 Task: Search one way flight ticket for 1 adult, 6 children, 1 infant in seat and 1 infant on lap in business from Brainerd: Brainerd Lakes Regional Airport to Jackson: Jackson Hole Airport on 5-2-2023. Choice of flights is Singapure airlines. Number of bags: 2 checked bags. Price is upto 85000. Outbound departure time preference is 22:15.
Action: Mouse moved to (347, 137)
Screenshot: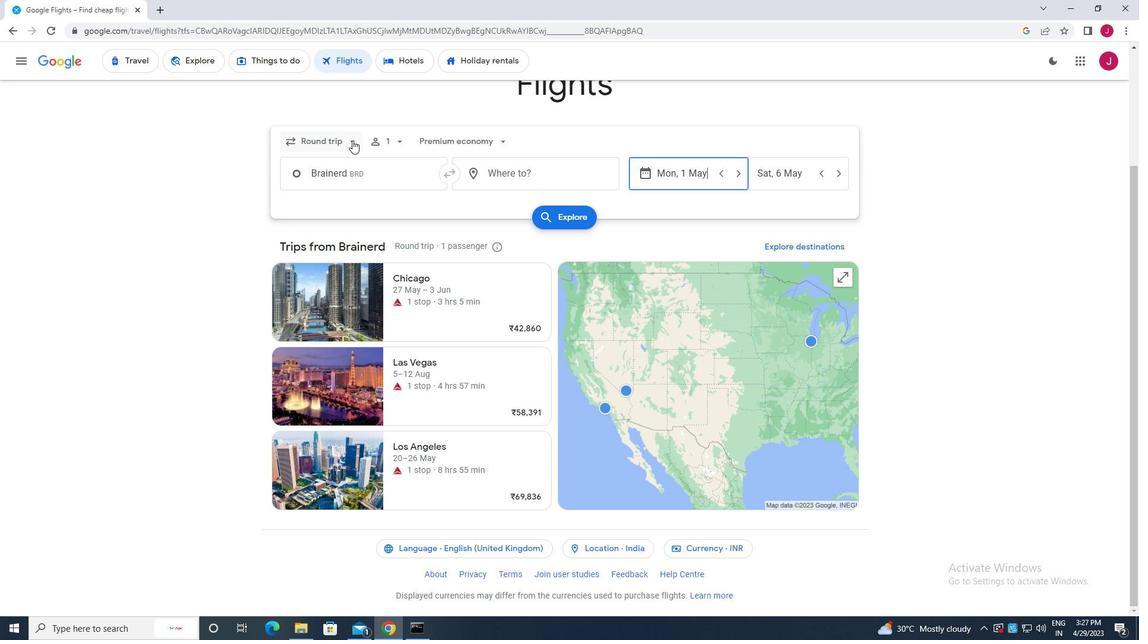 
Action: Mouse pressed left at (347, 137)
Screenshot: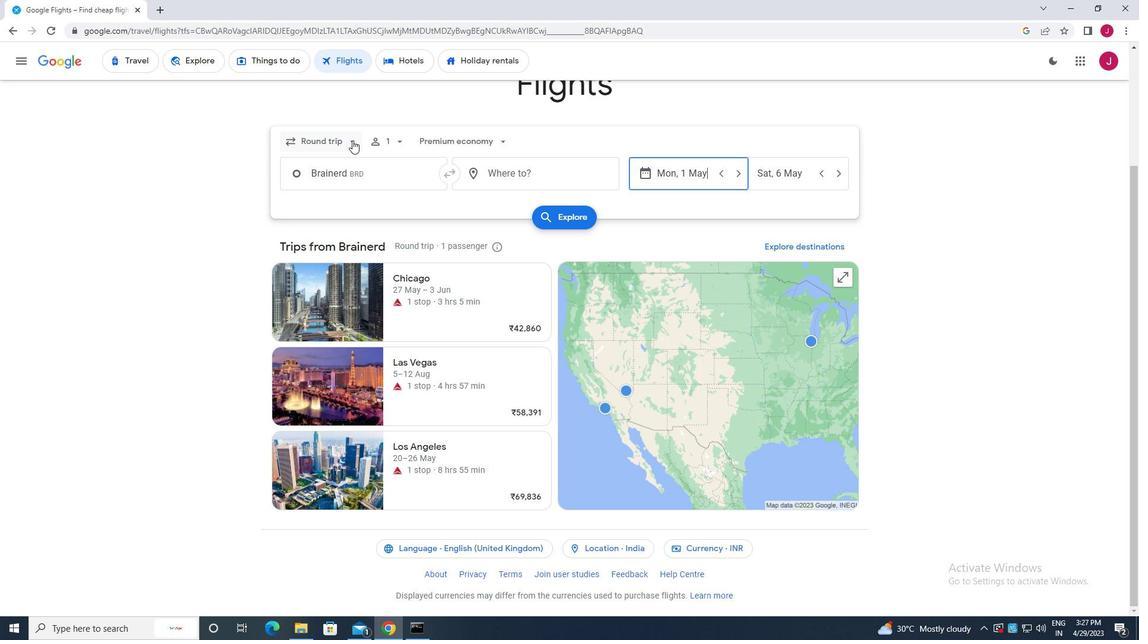 
Action: Mouse moved to (335, 199)
Screenshot: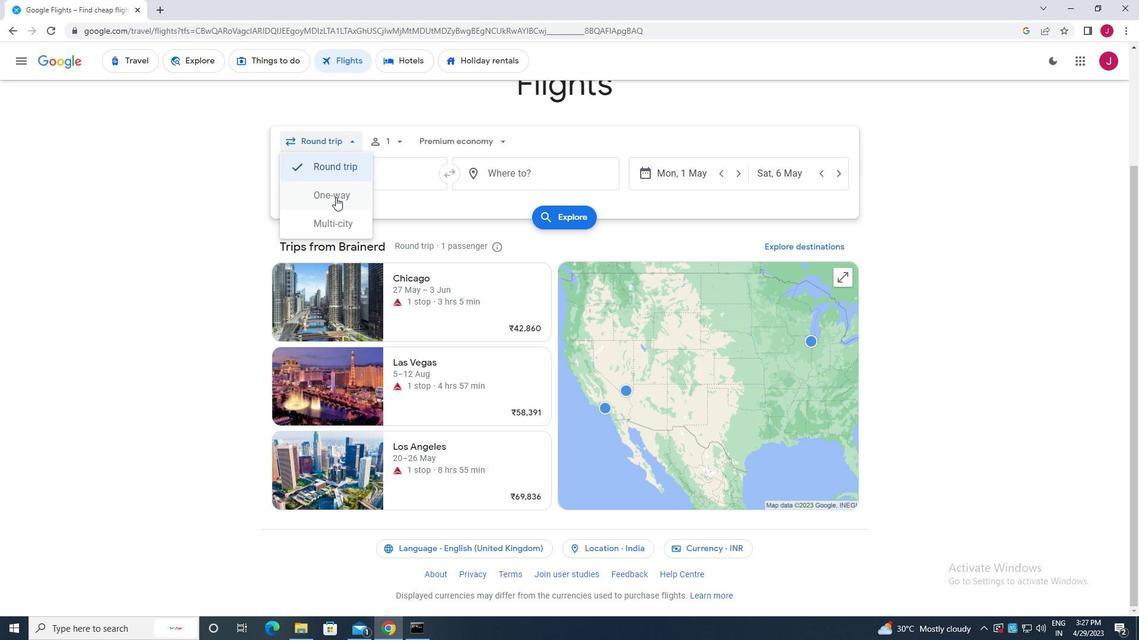 
Action: Mouse pressed left at (335, 199)
Screenshot: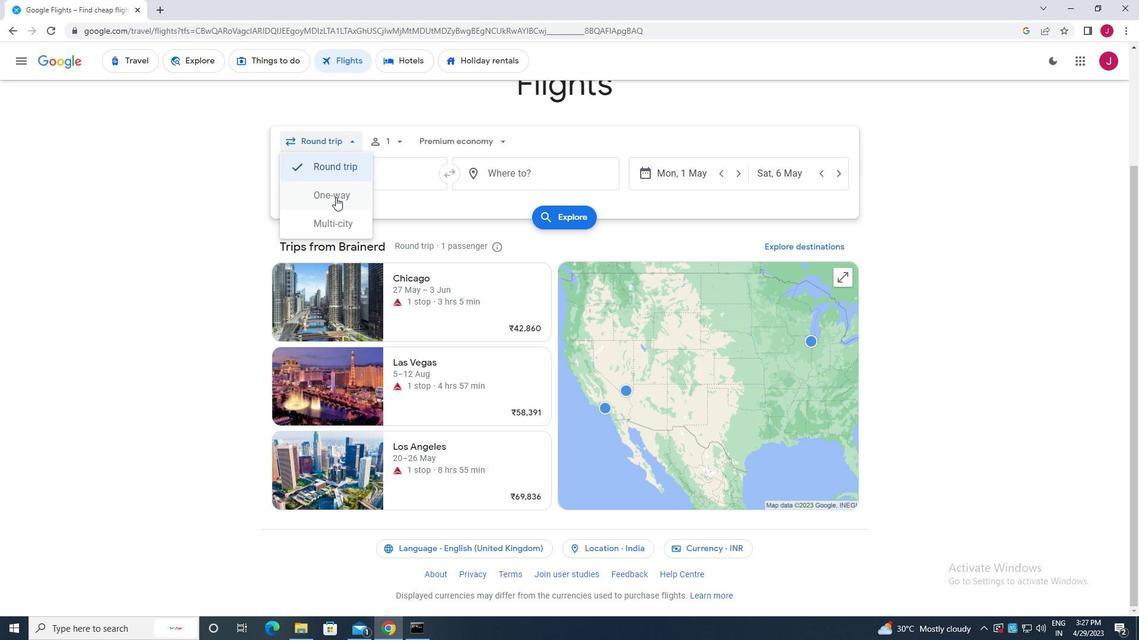 
Action: Mouse moved to (390, 138)
Screenshot: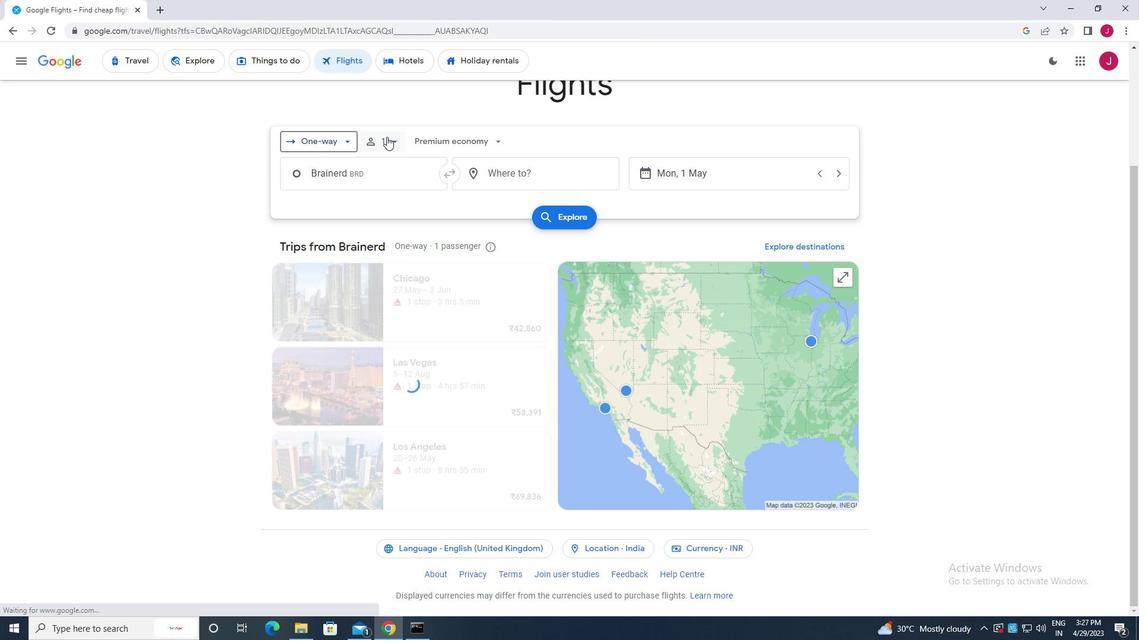 
Action: Mouse pressed left at (390, 138)
Screenshot: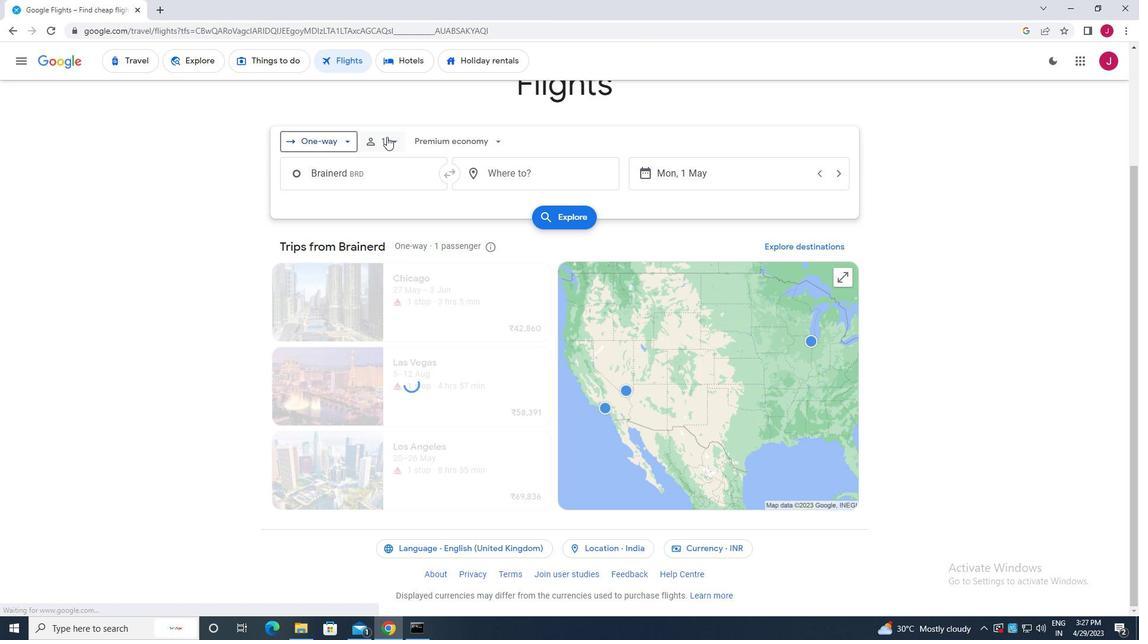 
Action: Mouse moved to (488, 206)
Screenshot: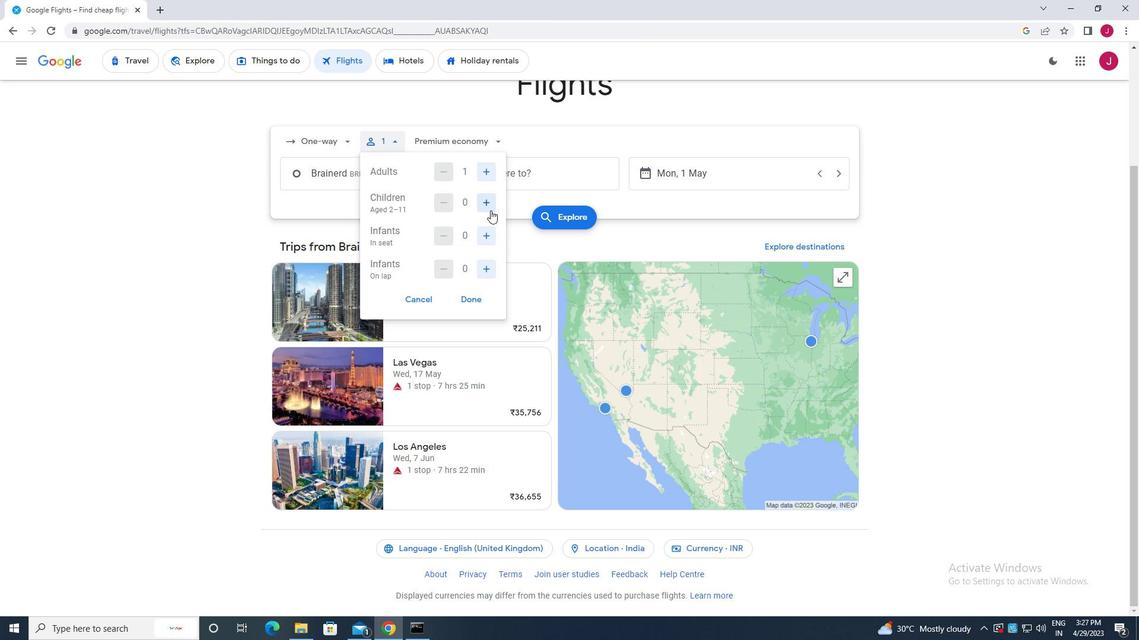 
Action: Mouse pressed left at (488, 206)
Screenshot: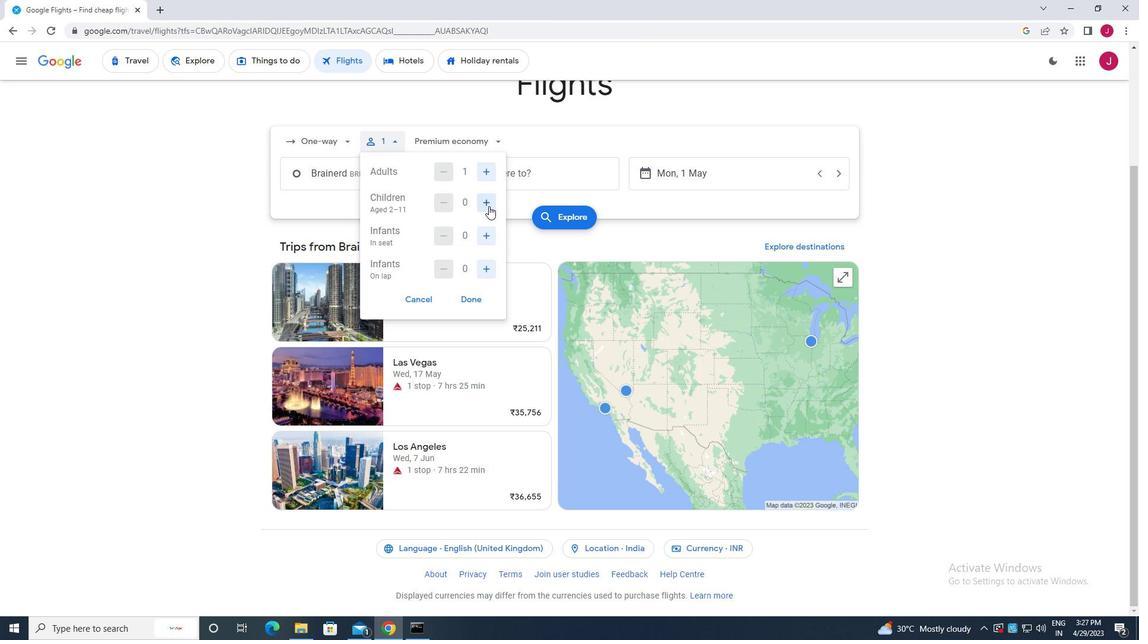 
Action: Mouse pressed left at (488, 206)
Screenshot: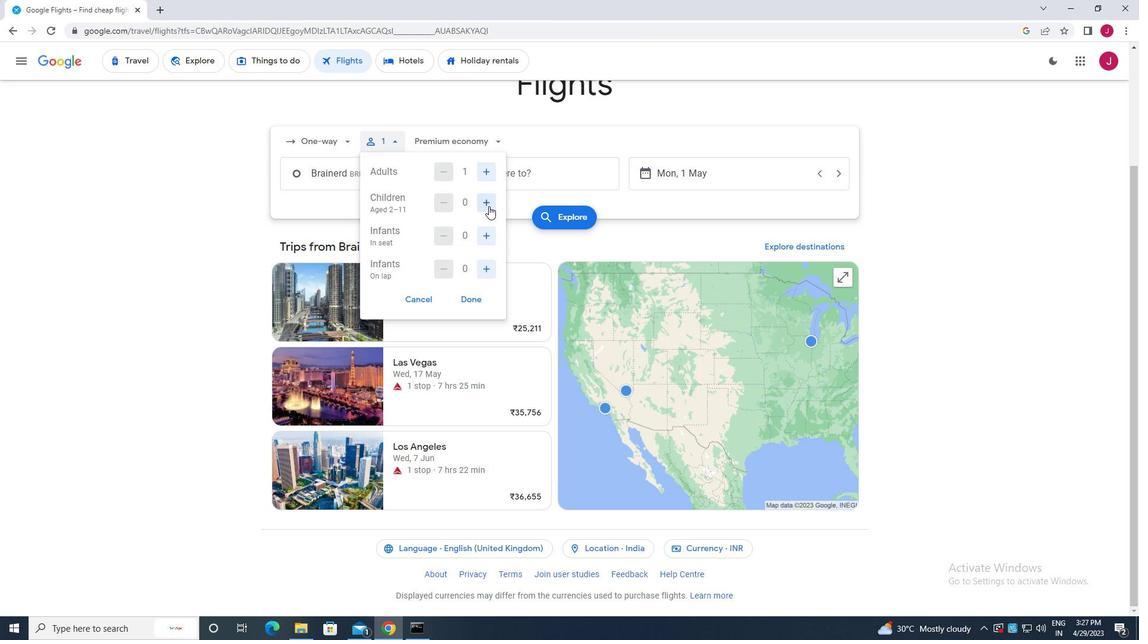 
Action: Mouse pressed left at (488, 206)
Screenshot: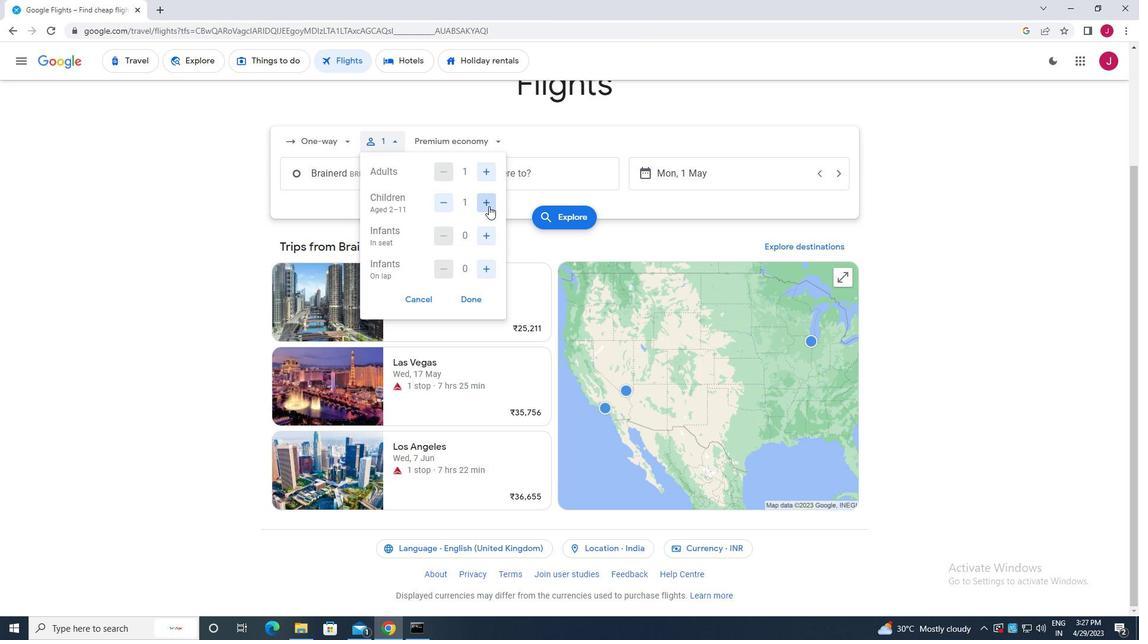 
Action: Mouse pressed left at (488, 206)
Screenshot: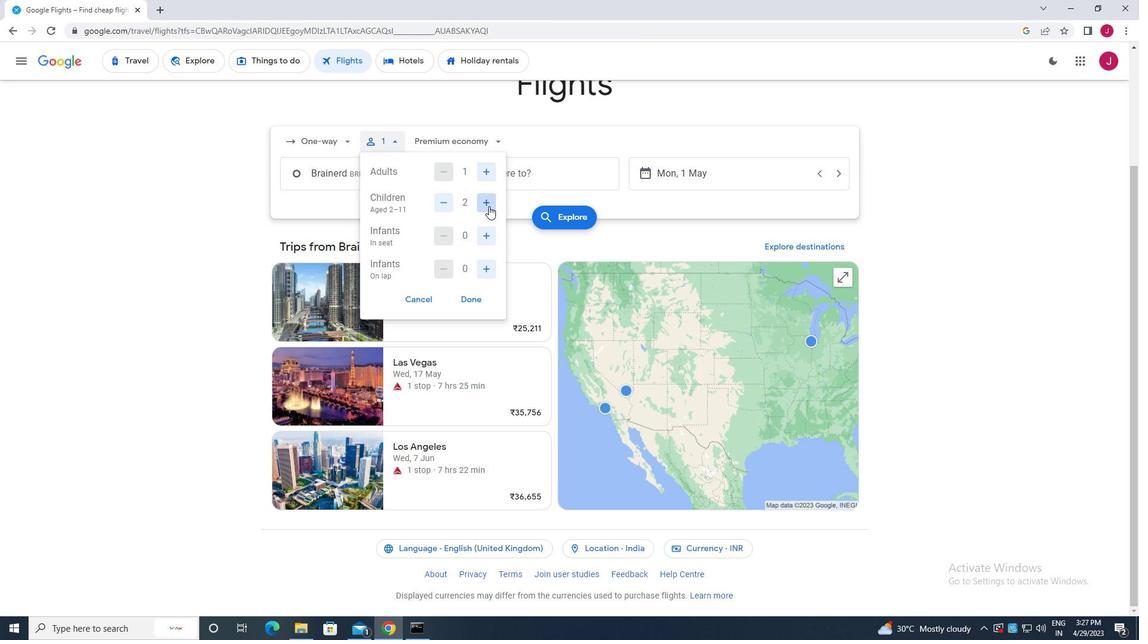 
Action: Mouse moved to (488, 206)
Screenshot: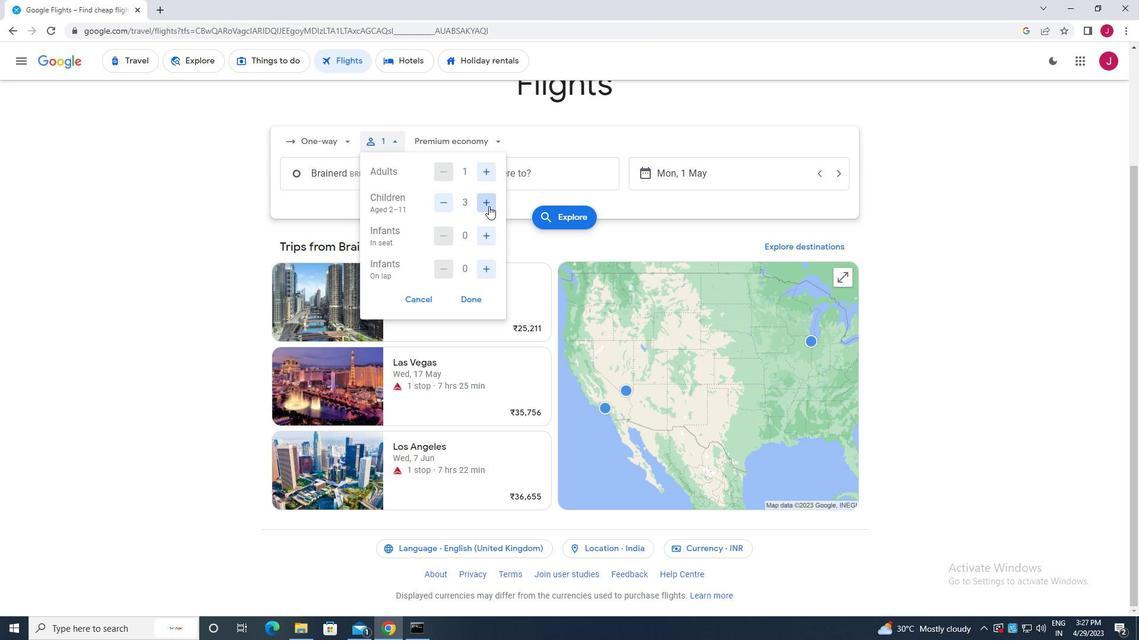 
Action: Mouse pressed left at (488, 206)
Screenshot: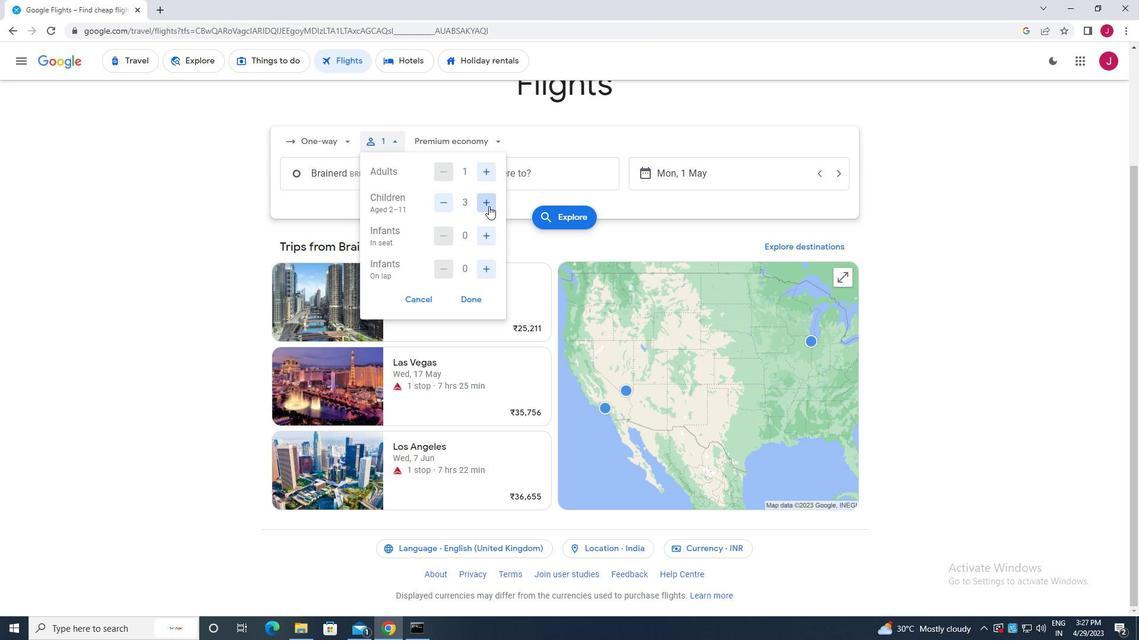 
Action: Mouse pressed left at (488, 206)
Screenshot: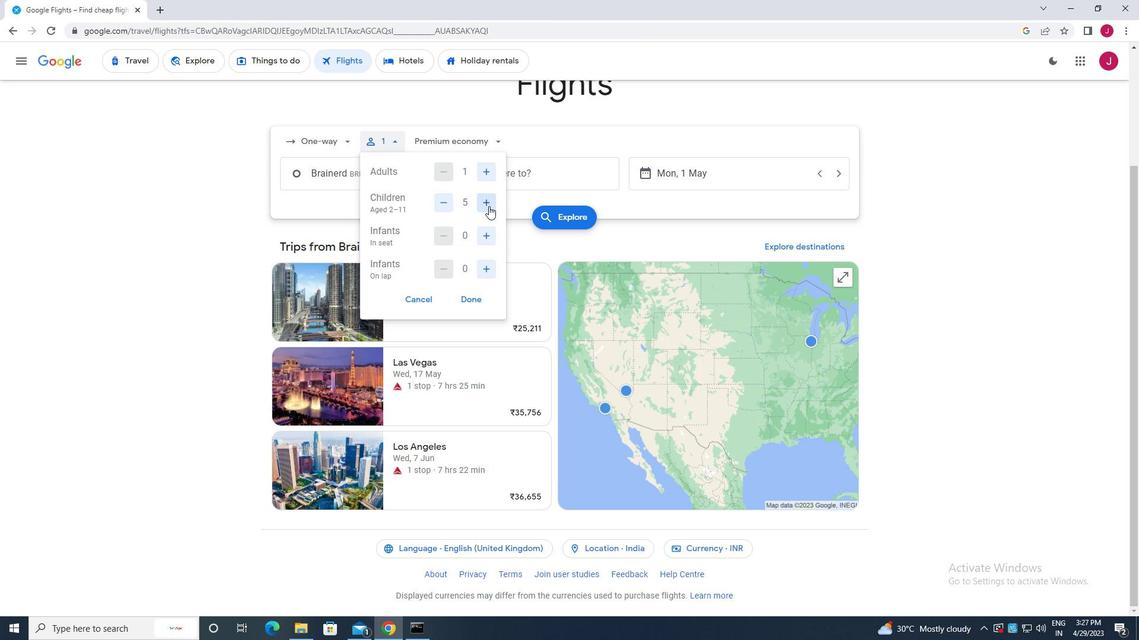 
Action: Mouse moved to (488, 238)
Screenshot: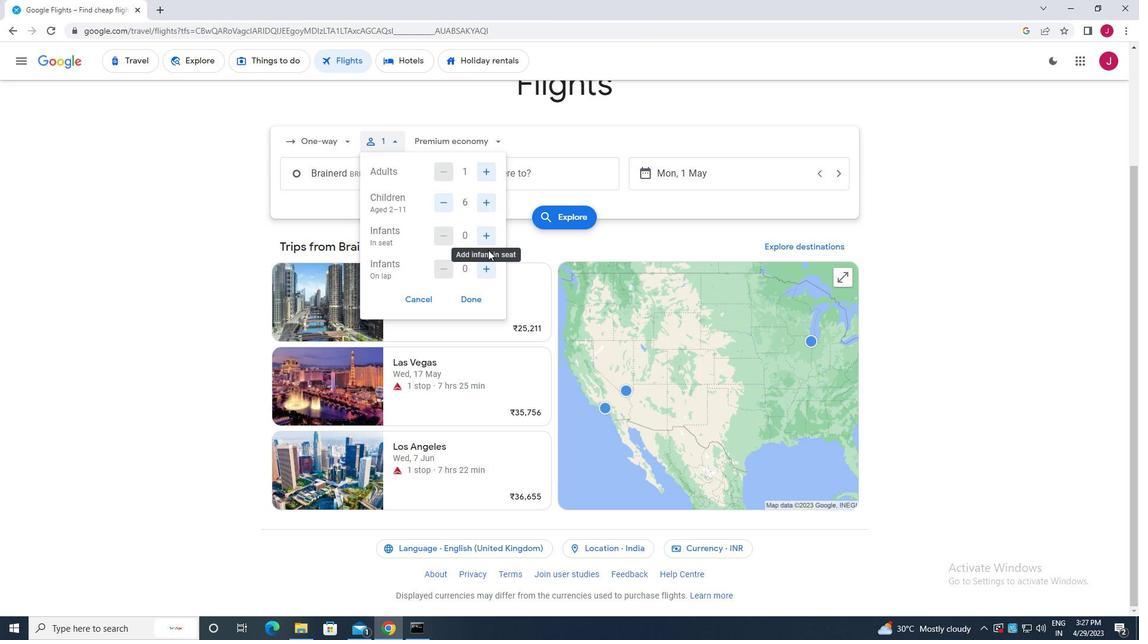 
Action: Mouse pressed left at (488, 238)
Screenshot: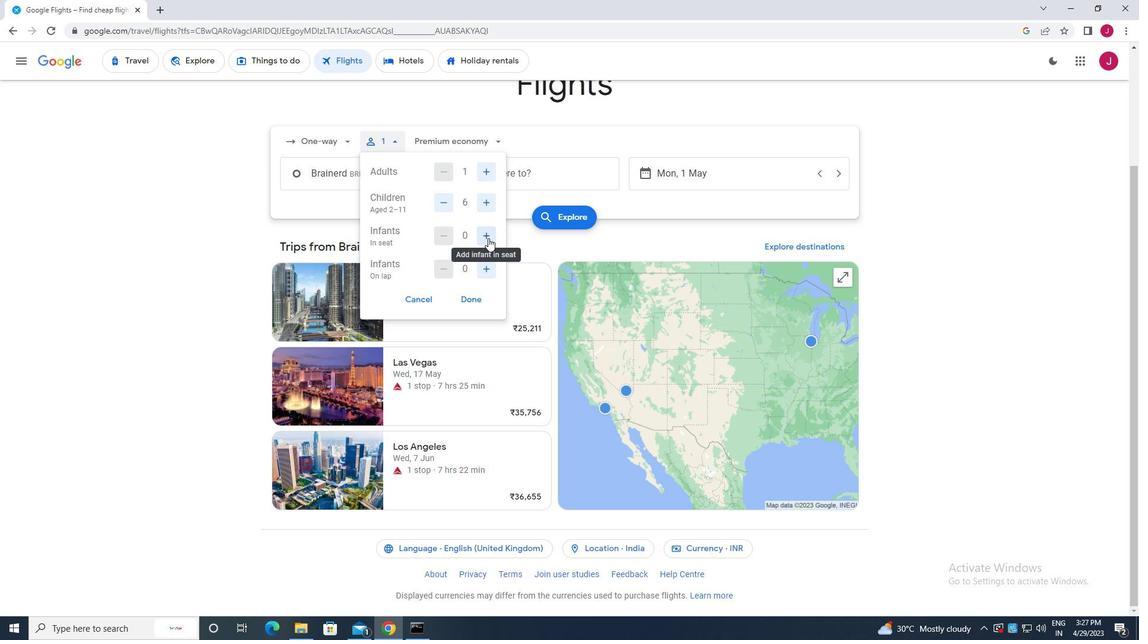 
Action: Mouse moved to (486, 269)
Screenshot: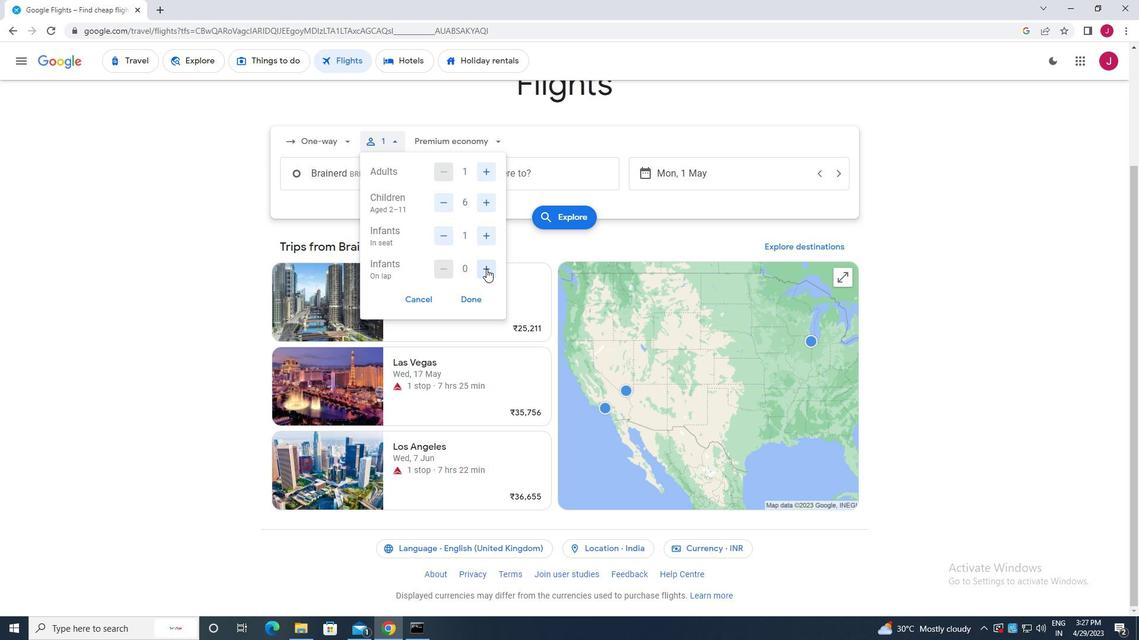 
Action: Mouse pressed left at (486, 269)
Screenshot: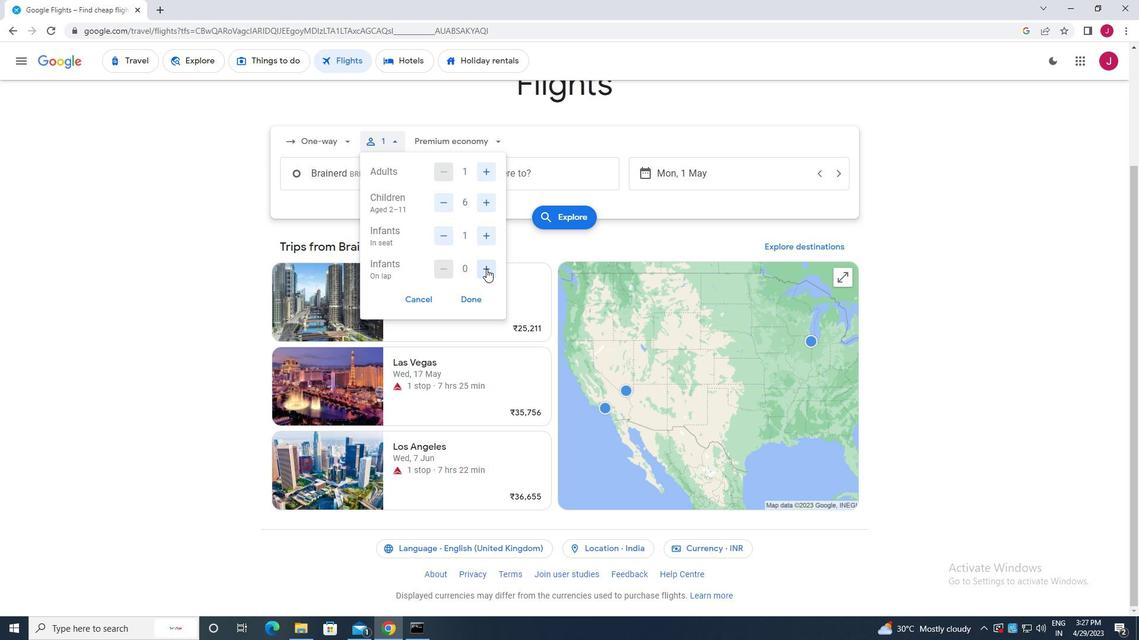 
Action: Mouse moved to (470, 299)
Screenshot: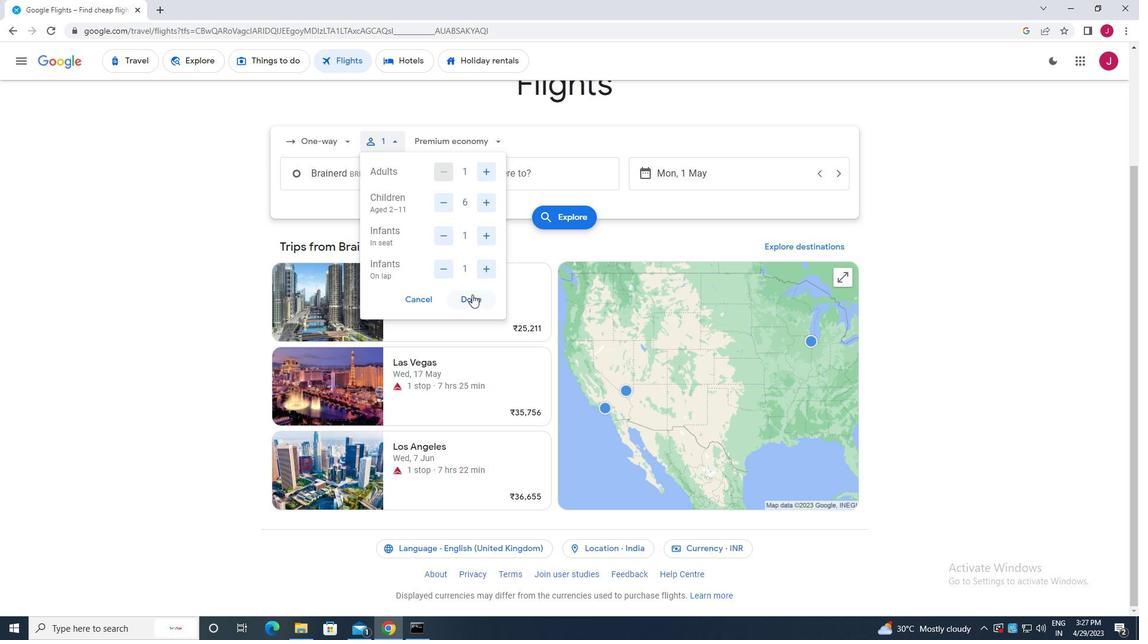 
Action: Mouse pressed left at (470, 299)
Screenshot: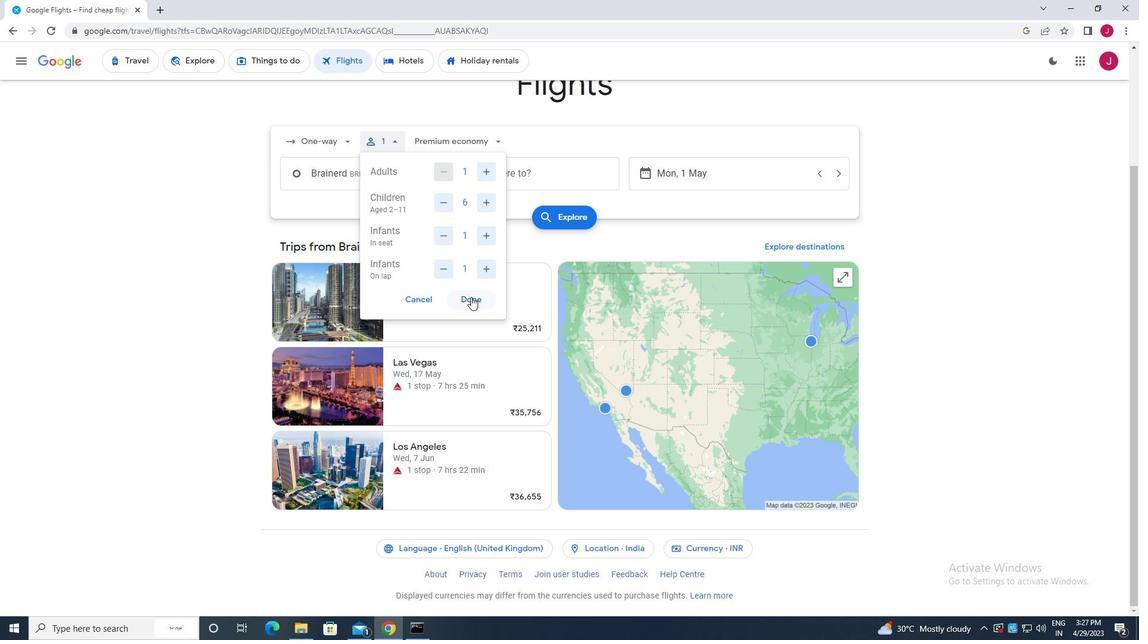 
Action: Mouse moved to (470, 143)
Screenshot: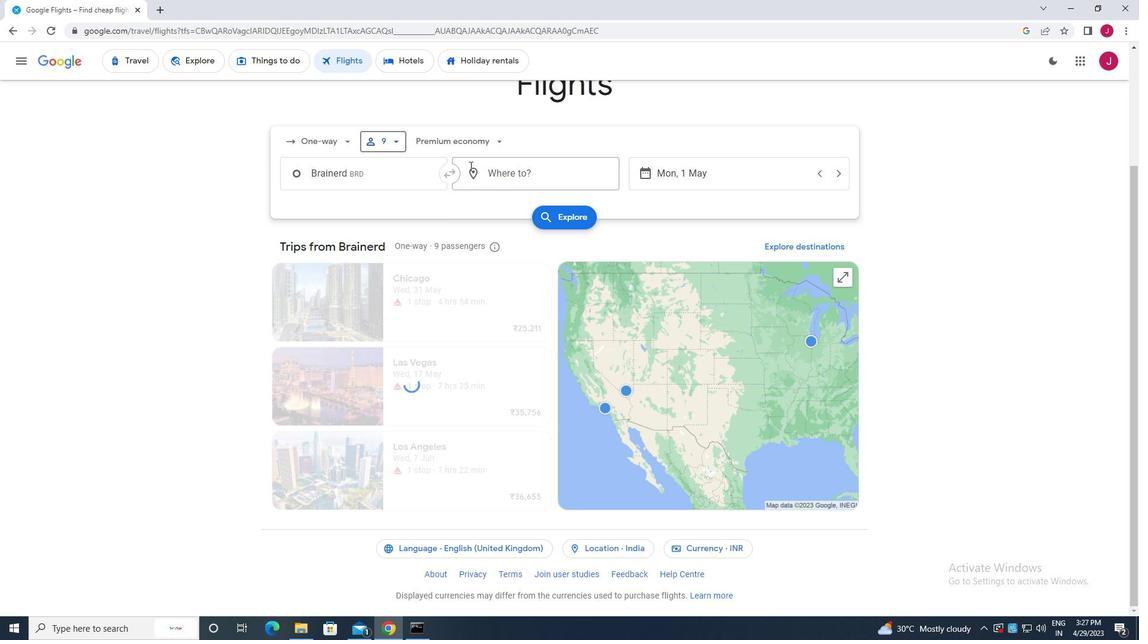
Action: Mouse pressed left at (470, 143)
Screenshot: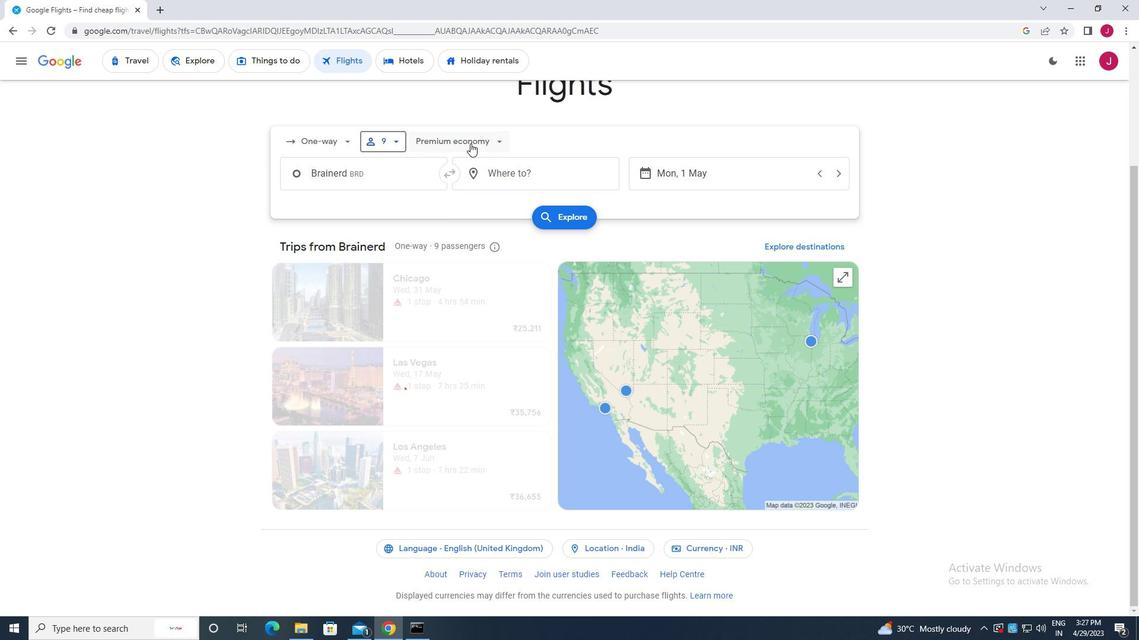 
Action: Mouse moved to (449, 224)
Screenshot: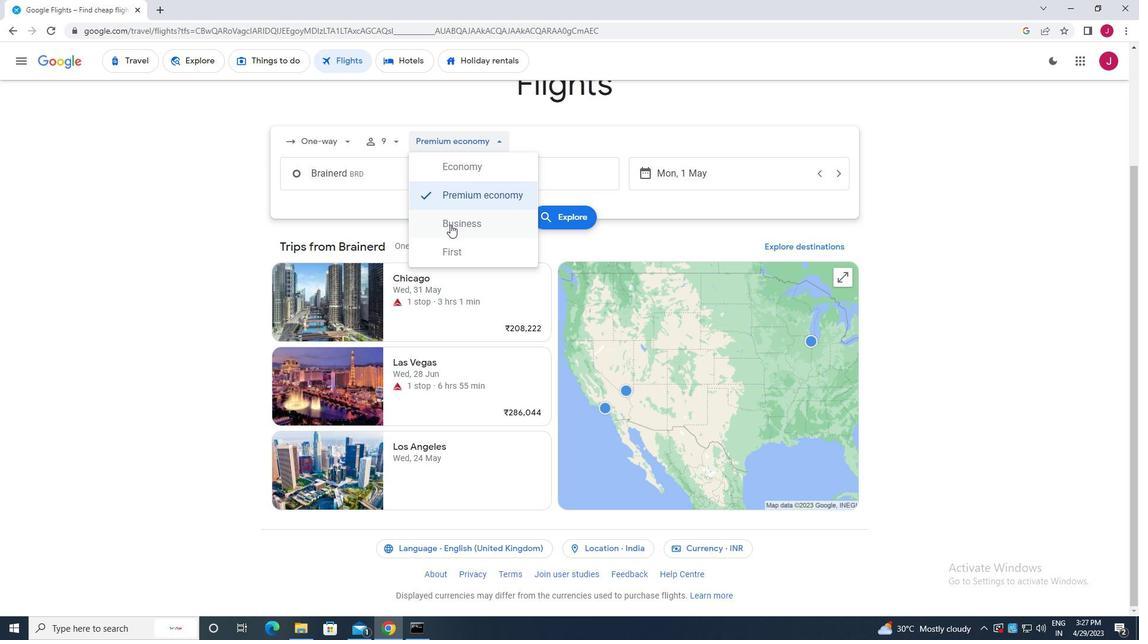 
Action: Mouse pressed left at (449, 224)
Screenshot: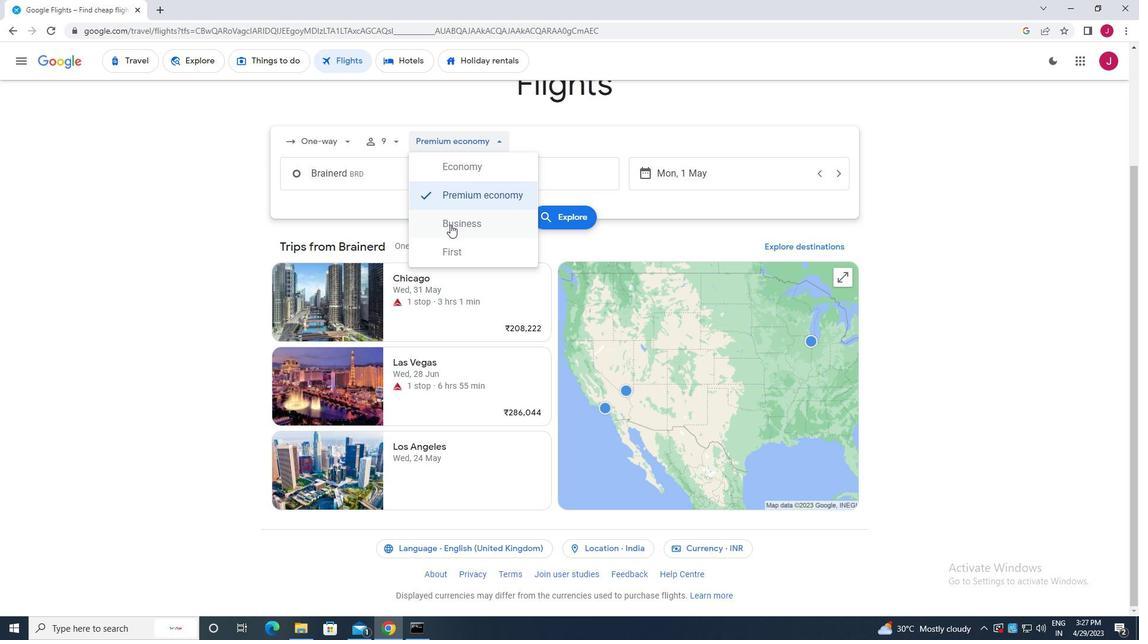 
Action: Mouse moved to (369, 178)
Screenshot: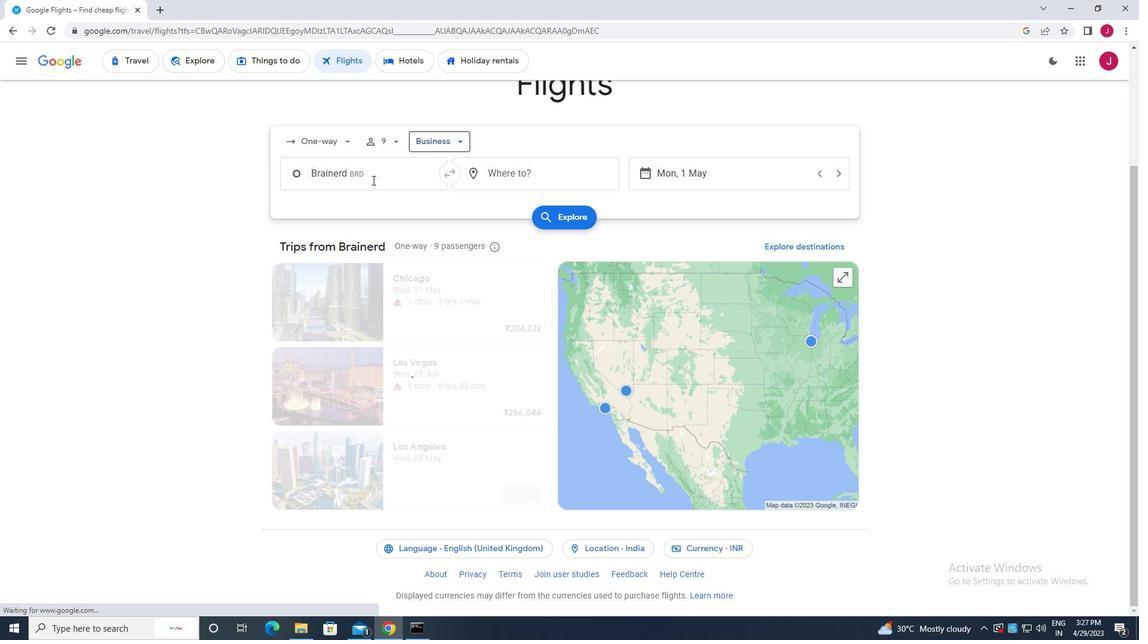 
Action: Mouse pressed left at (369, 178)
Screenshot: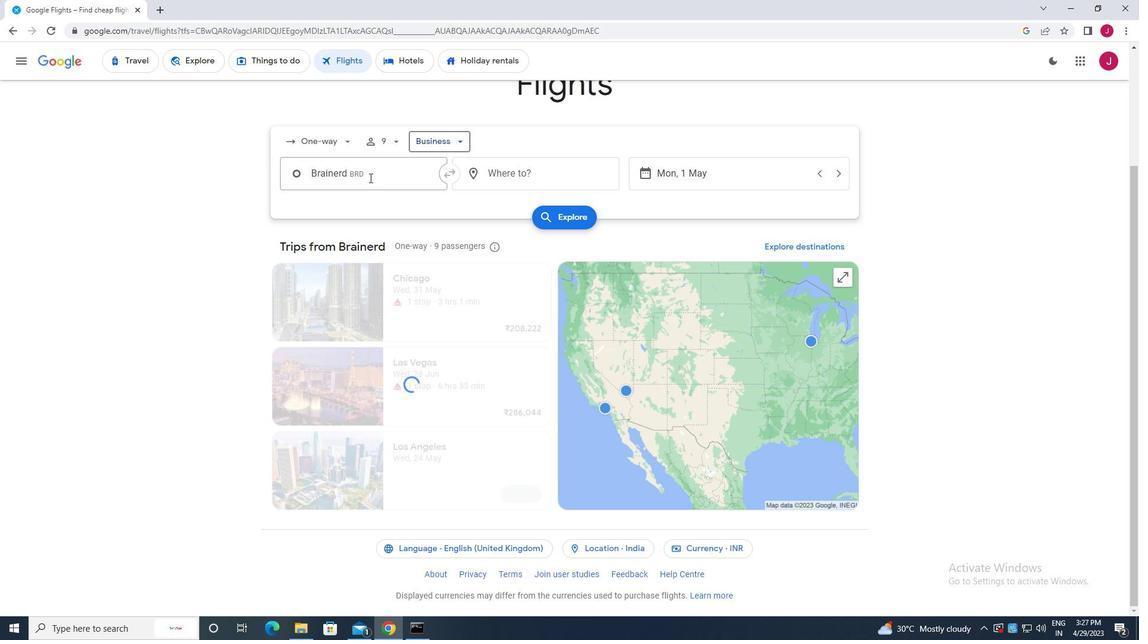 
Action: Mouse moved to (359, 183)
Screenshot: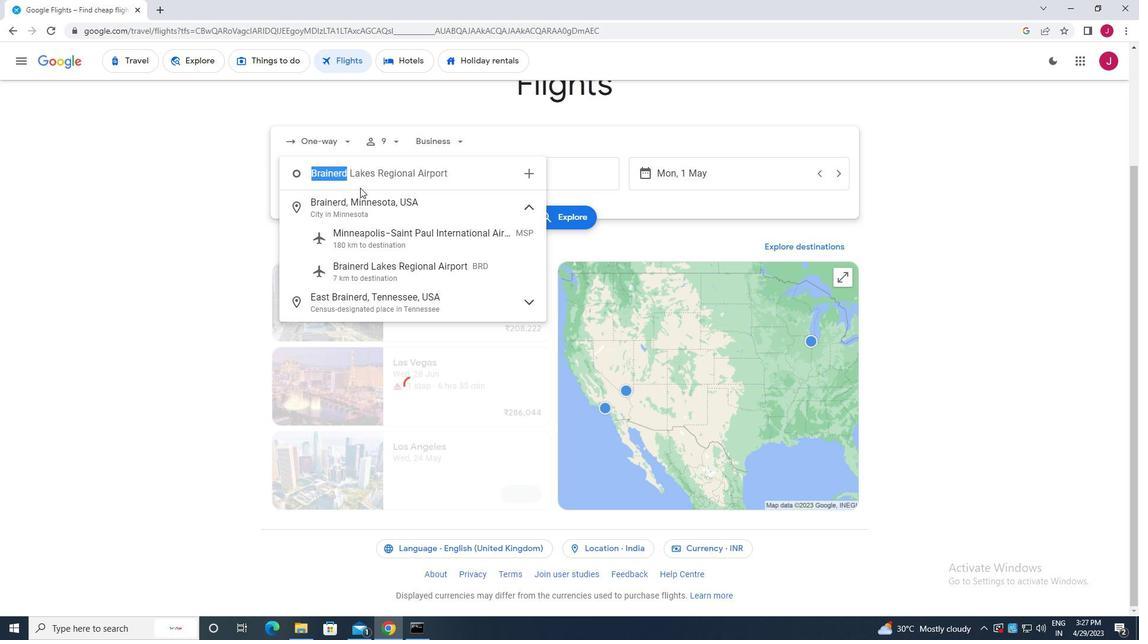 
Action: Key pressed brained<Key.backspace><Key.backspace>er
Screenshot: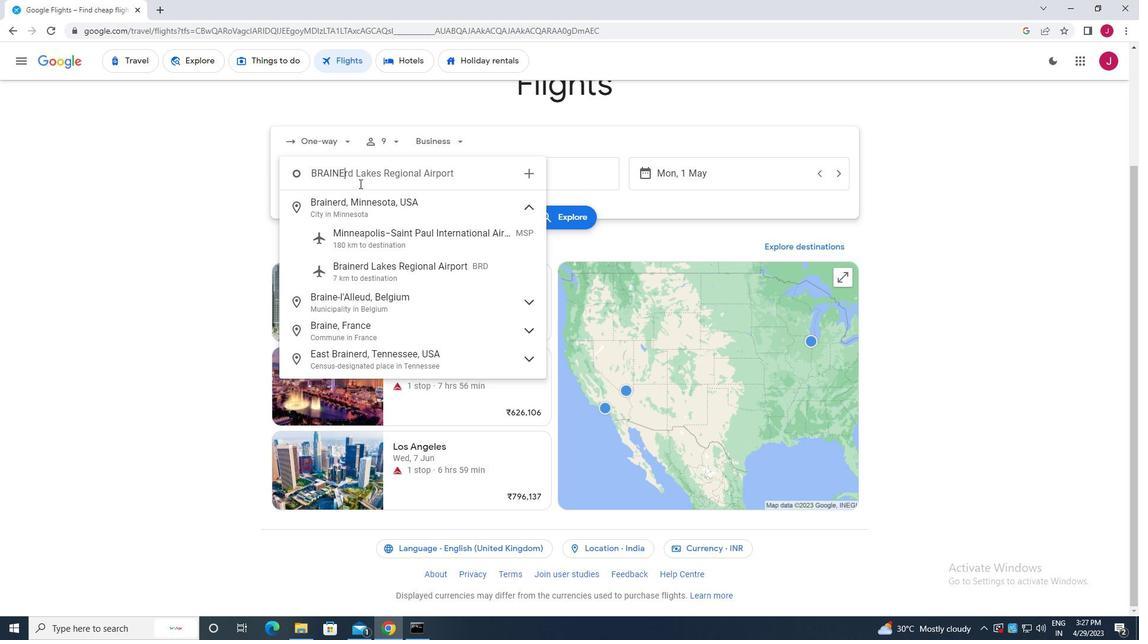 
Action: Mouse moved to (396, 274)
Screenshot: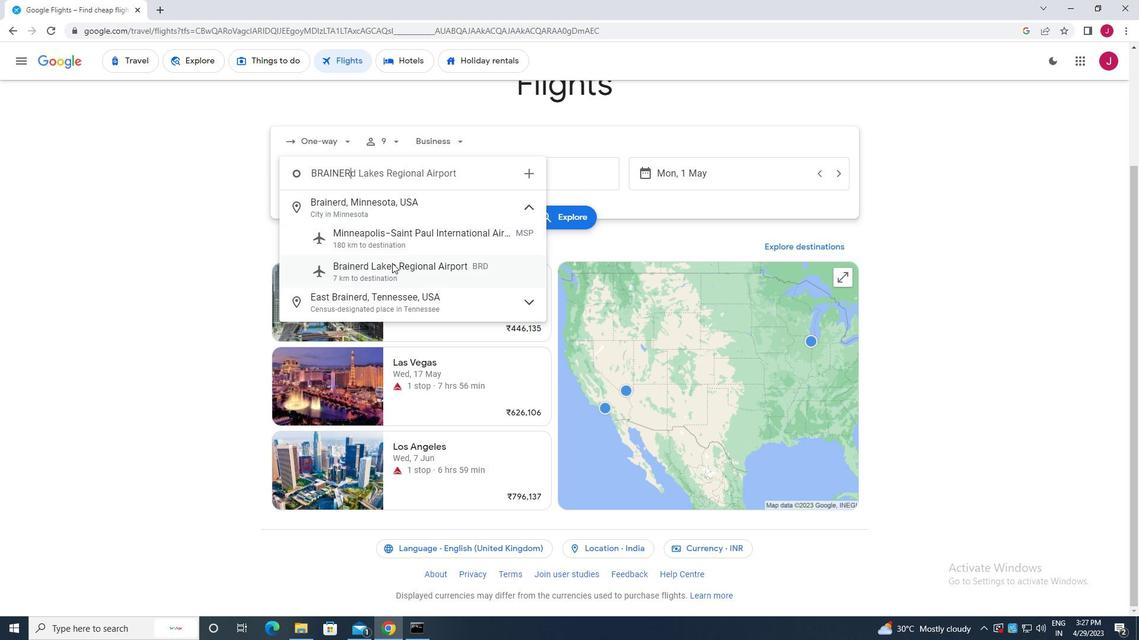 
Action: Mouse pressed left at (396, 274)
Screenshot: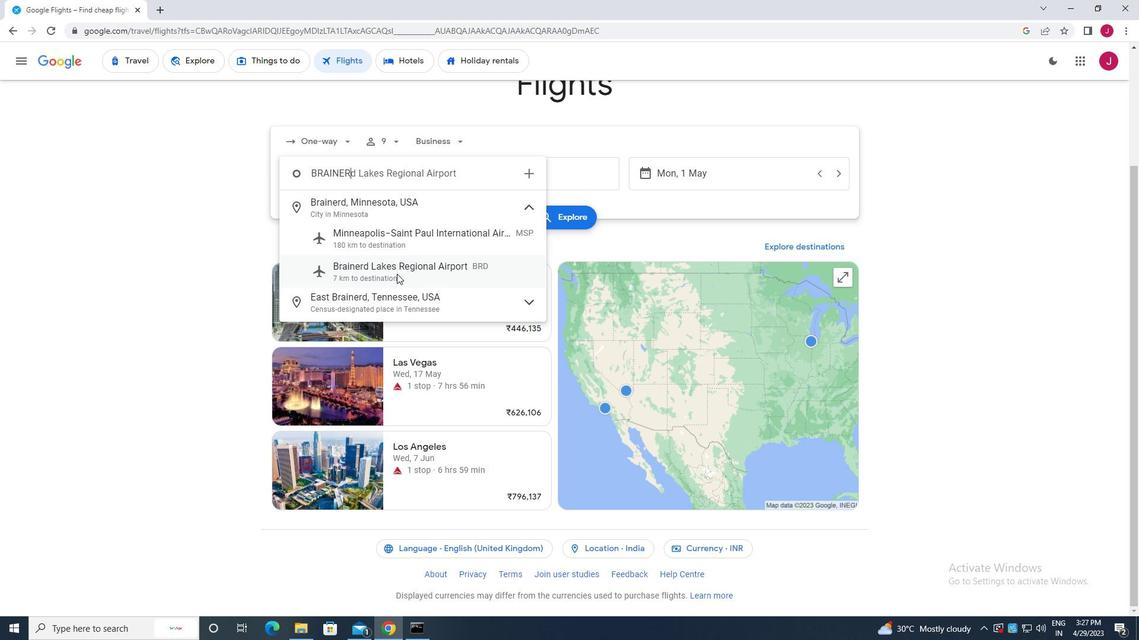 
Action: Mouse moved to (561, 171)
Screenshot: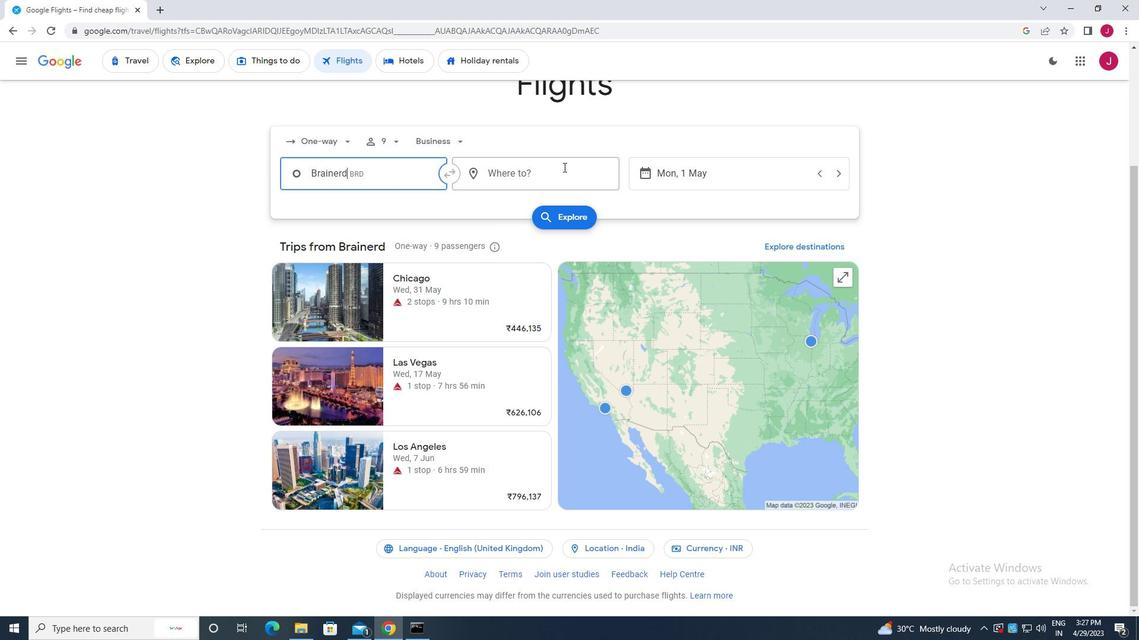 
Action: Mouse pressed left at (561, 171)
Screenshot: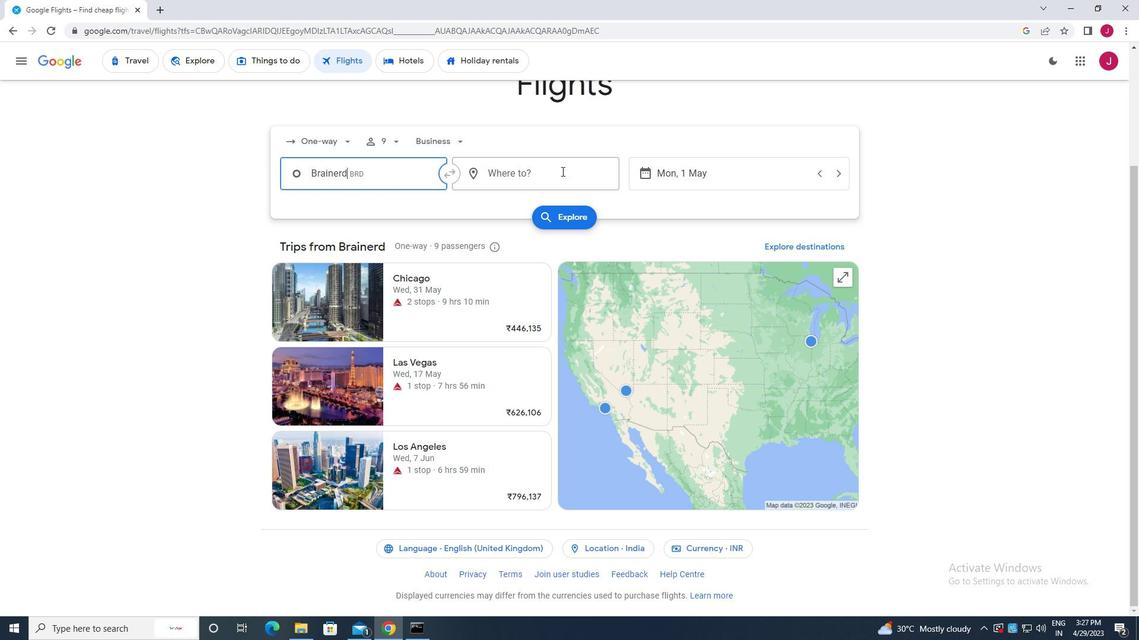 
Action: Mouse moved to (561, 172)
Screenshot: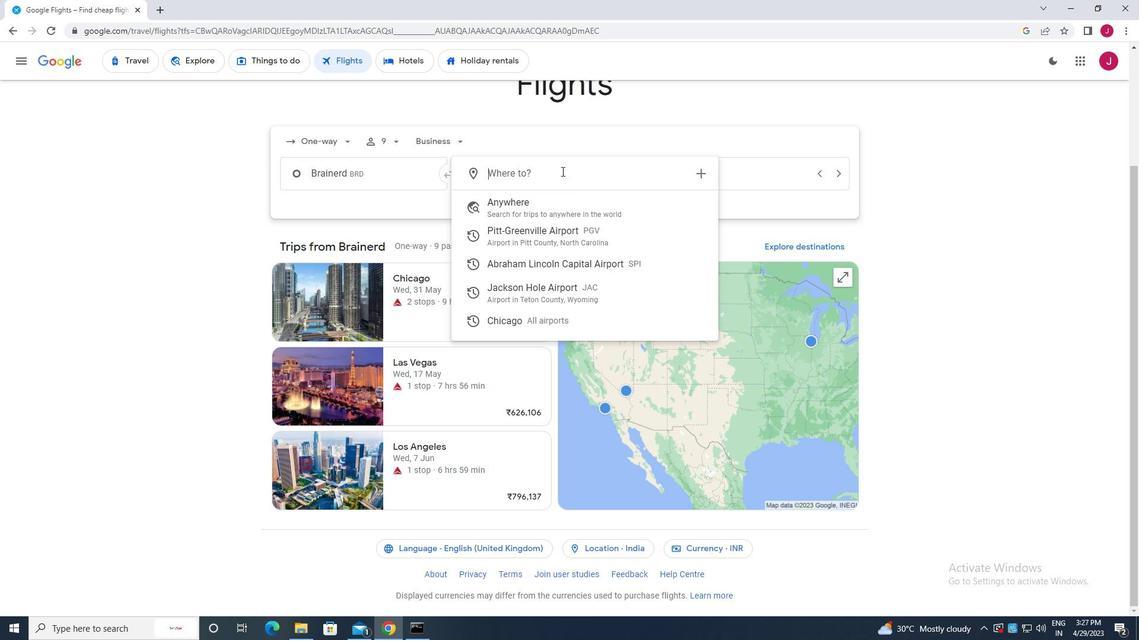 
Action: Key pressed jackson
Screenshot: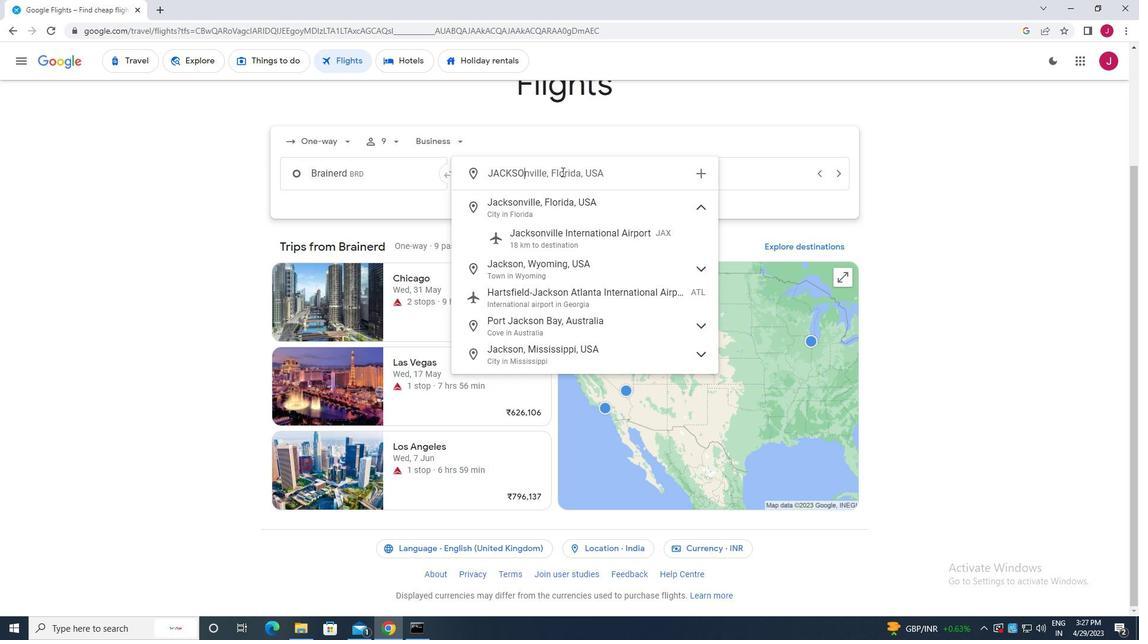 
Action: Mouse moved to (599, 292)
Screenshot: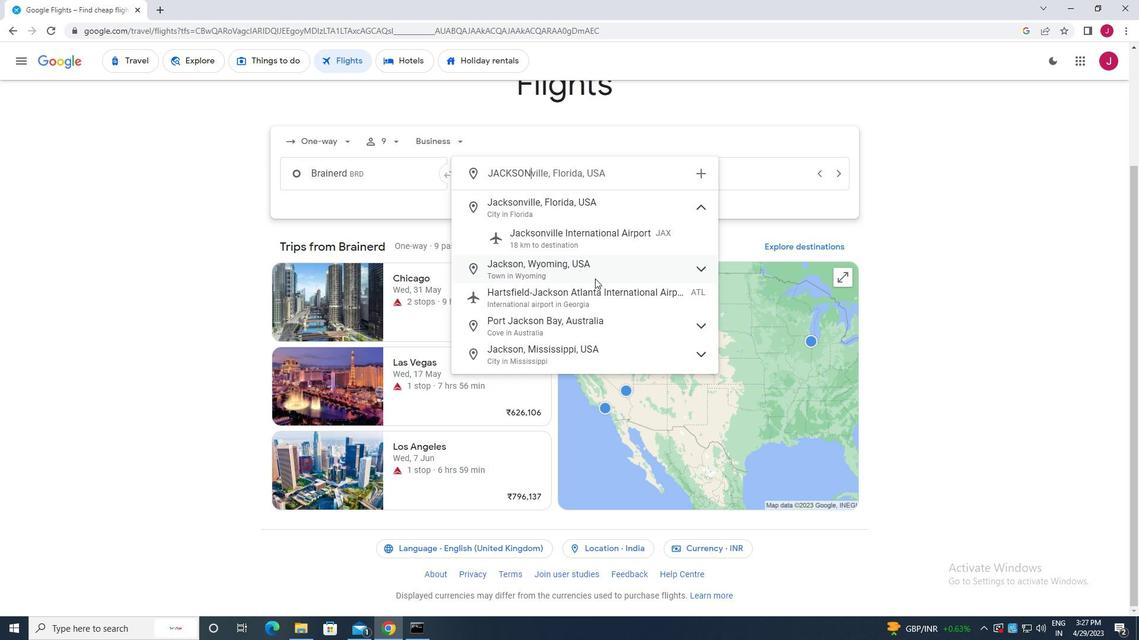
Action: Mouse pressed left at (599, 292)
Screenshot: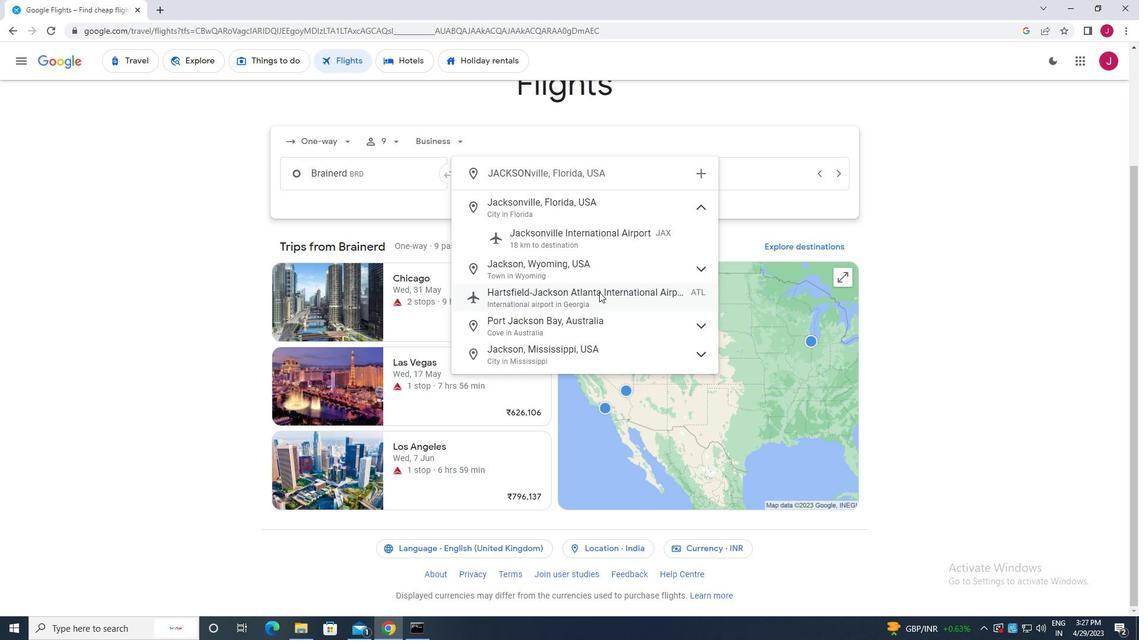 
Action: Mouse moved to (542, 172)
Screenshot: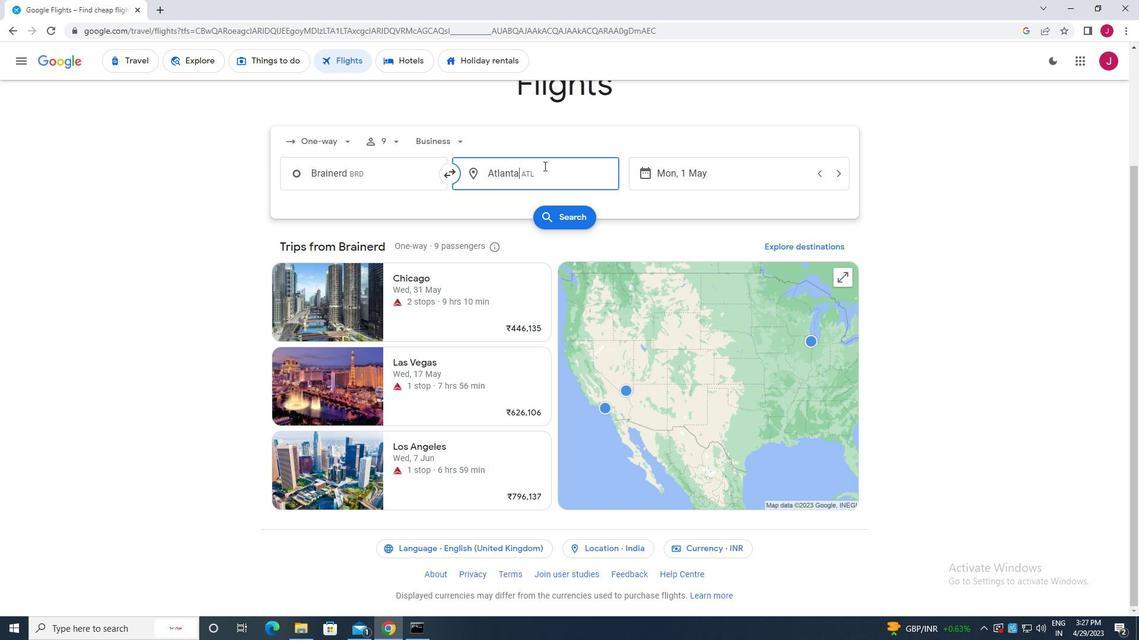 
Action: Mouse pressed left at (542, 172)
Screenshot: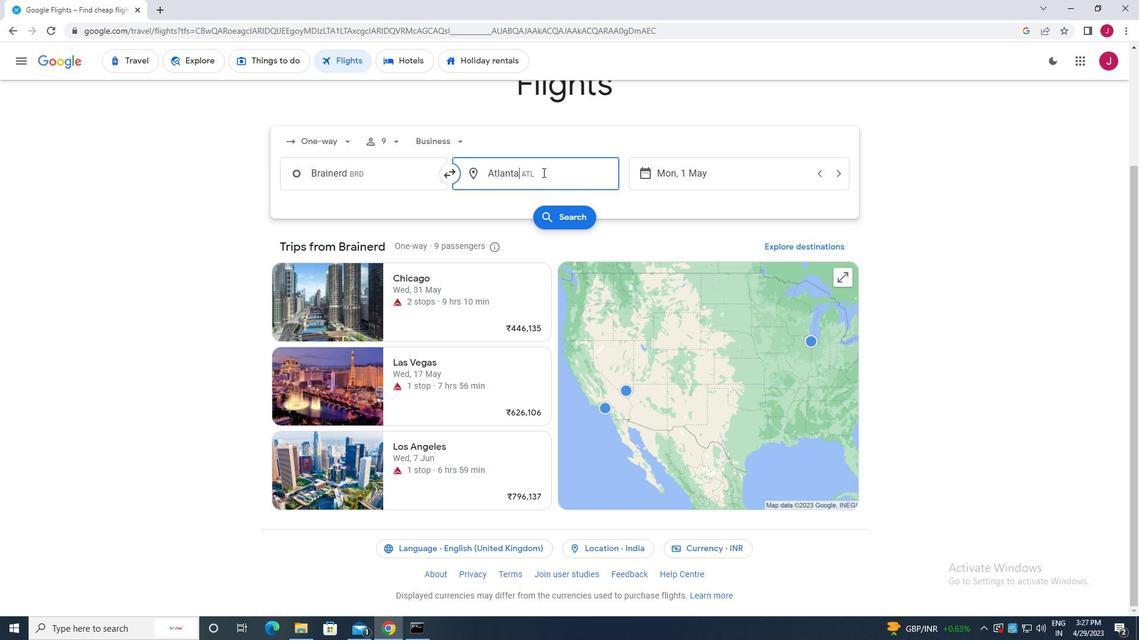 
Action: Mouse moved to (544, 172)
Screenshot: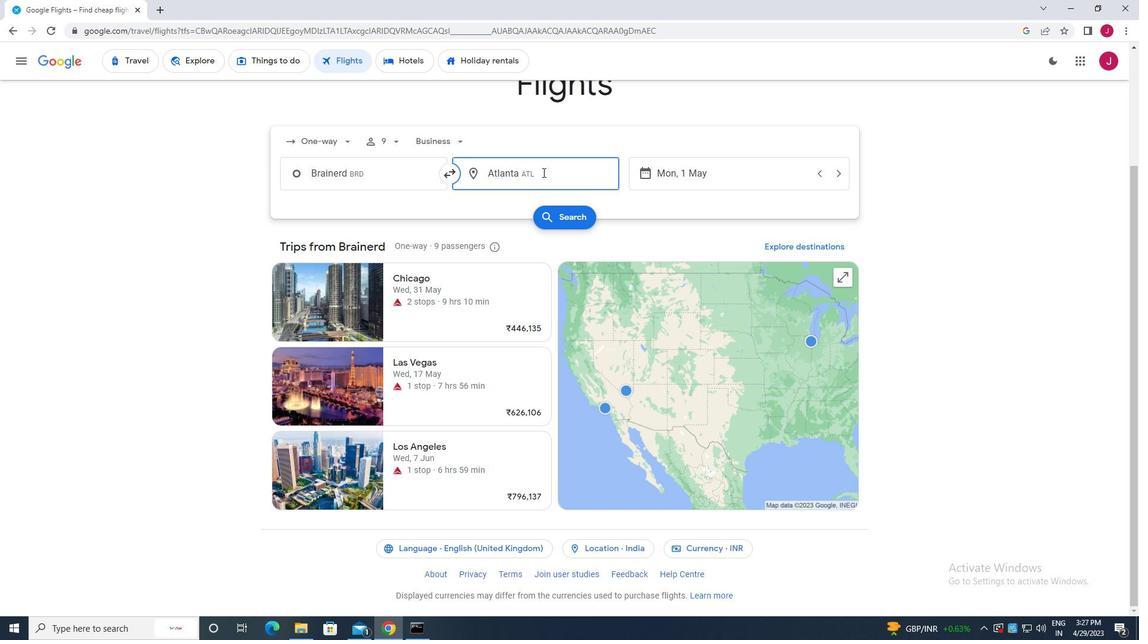 
Action: Key pressed jackson<Key.space>h
Screenshot: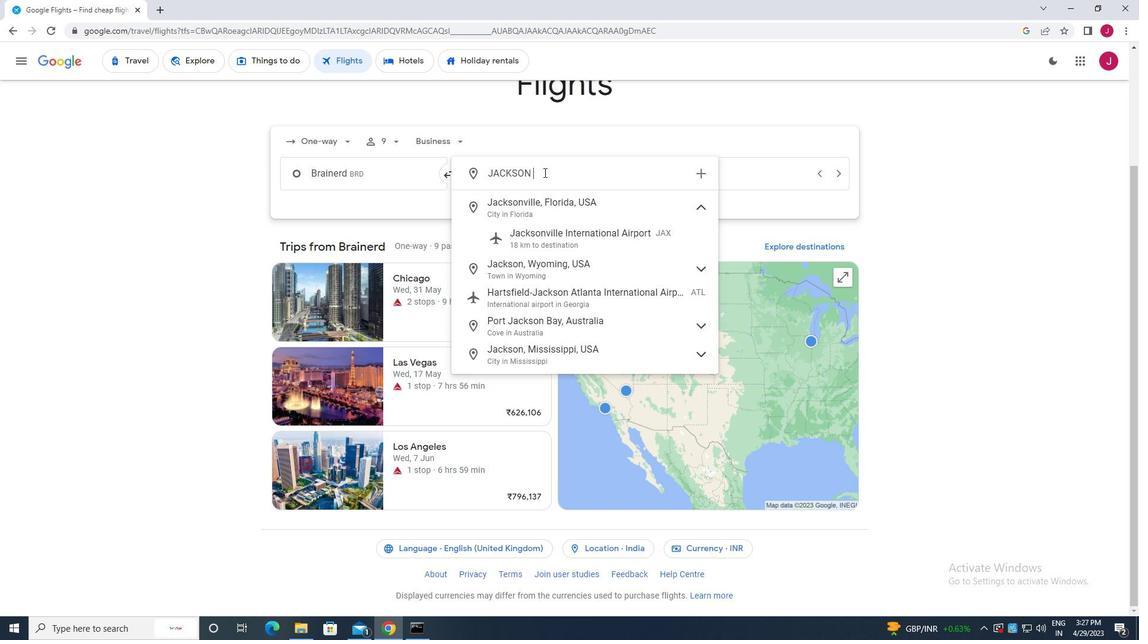 
Action: Mouse moved to (548, 230)
Screenshot: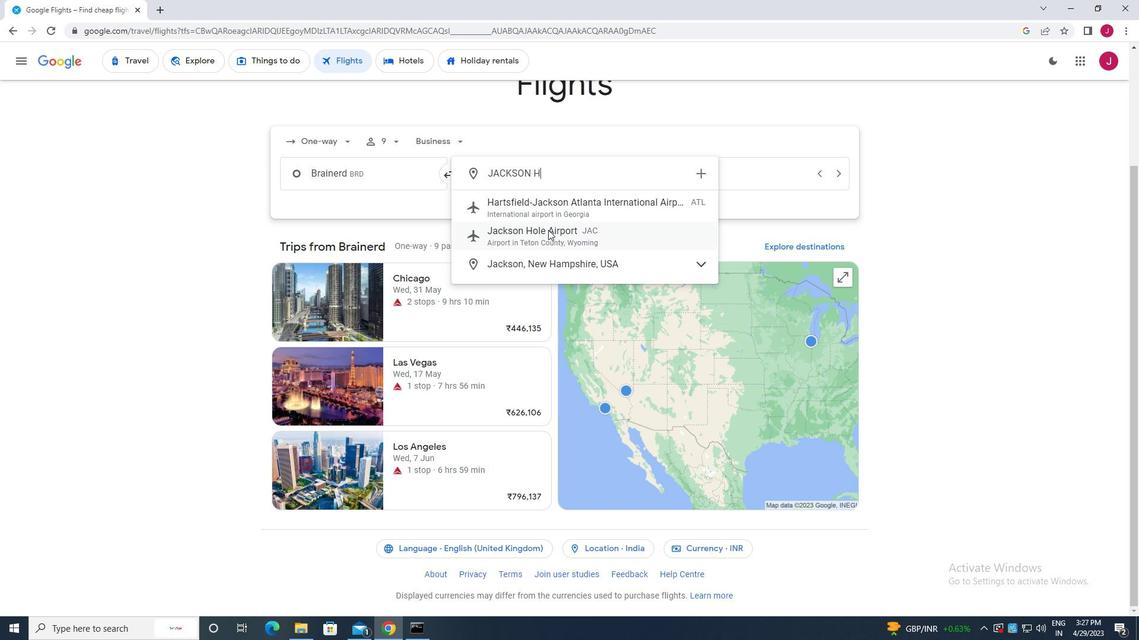 
Action: Mouse pressed left at (548, 230)
Screenshot: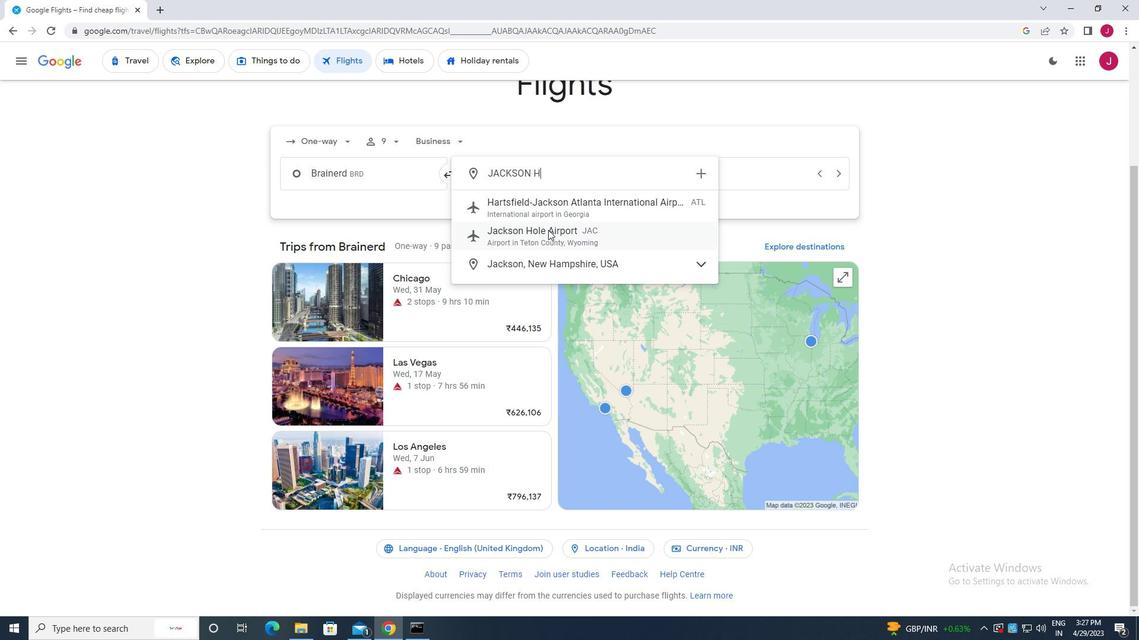 
Action: Mouse moved to (701, 179)
Screenshot: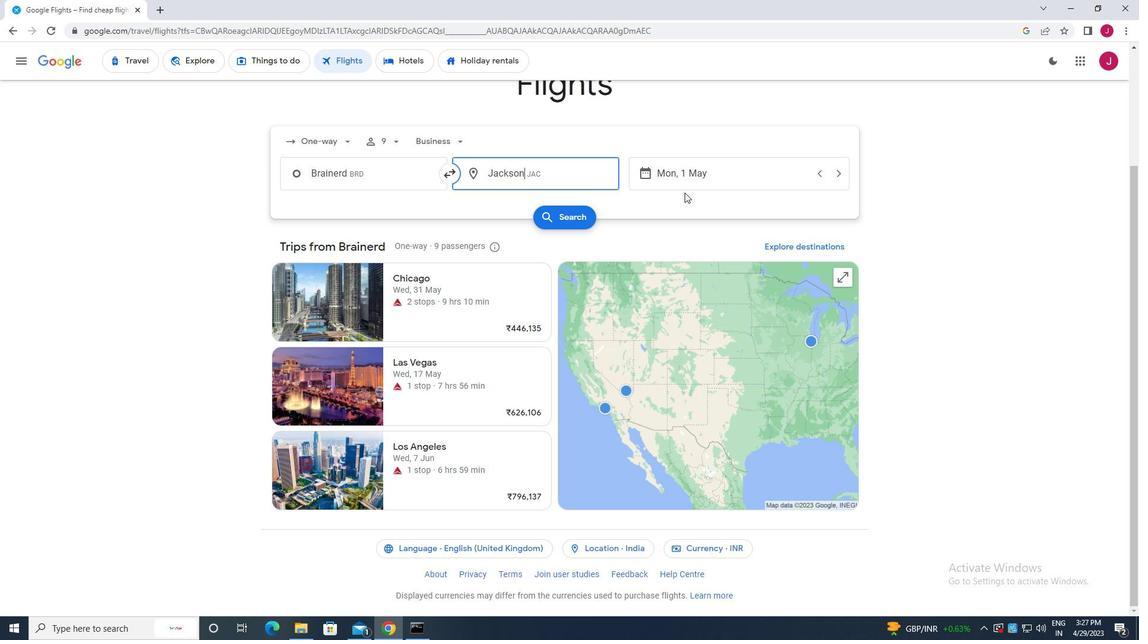 
Action: Mouse pressed left at (701, 179)
Screenshot: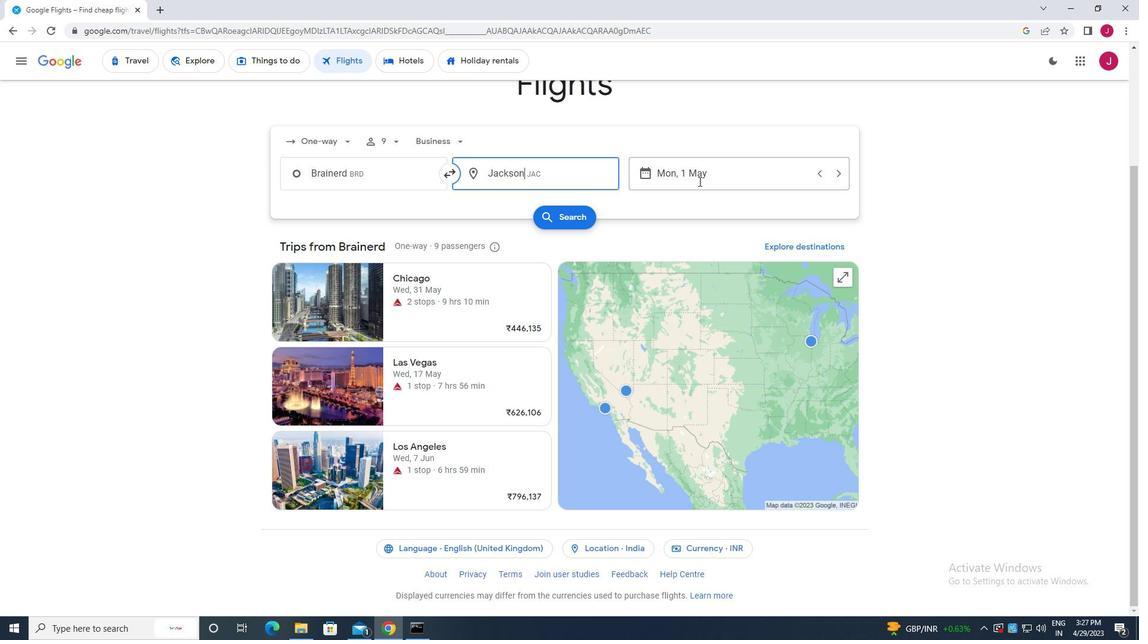 
Action: Mouse moved to (712, 263)
Screenshot: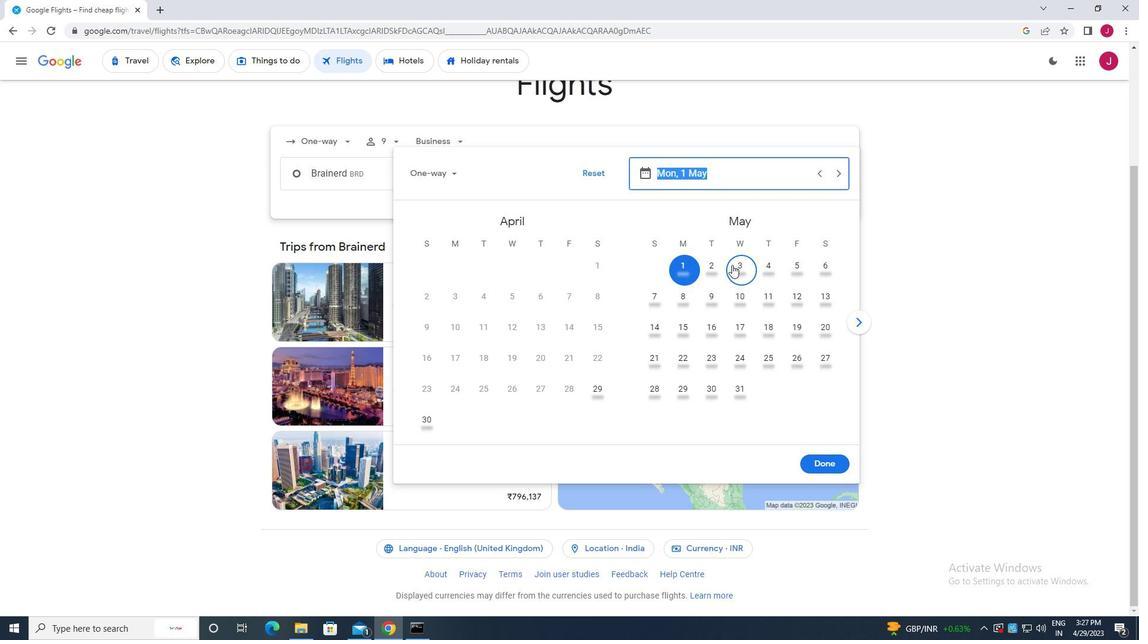 
Action: Mouse pressed left at (712, 263)
Screenshot: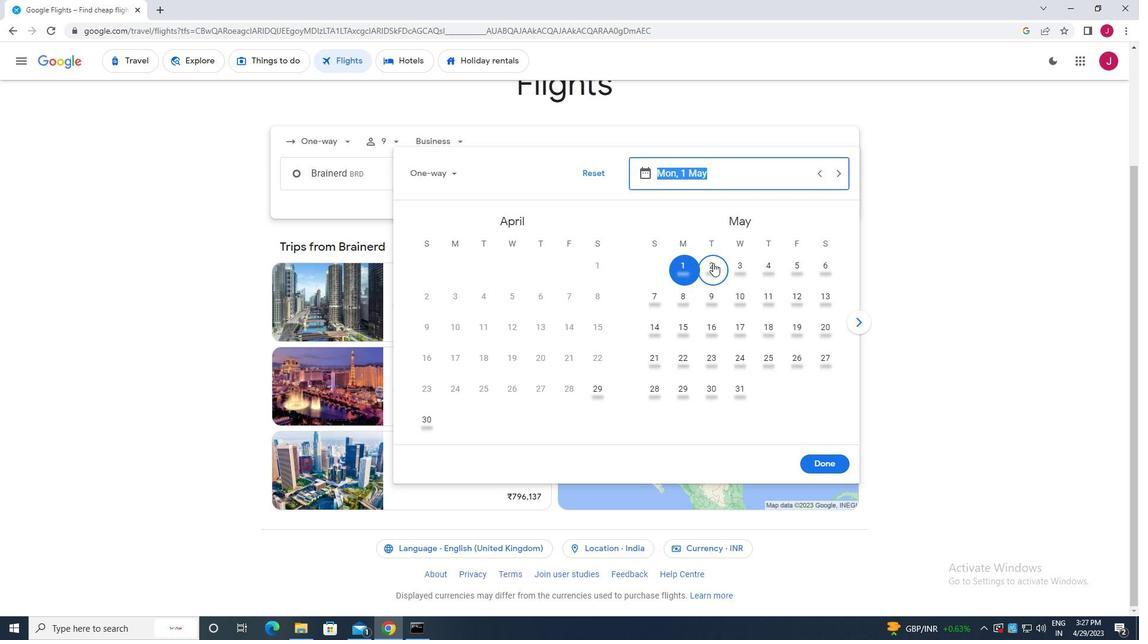 
Action: Mouse moved to (816, 468)
Screenshot: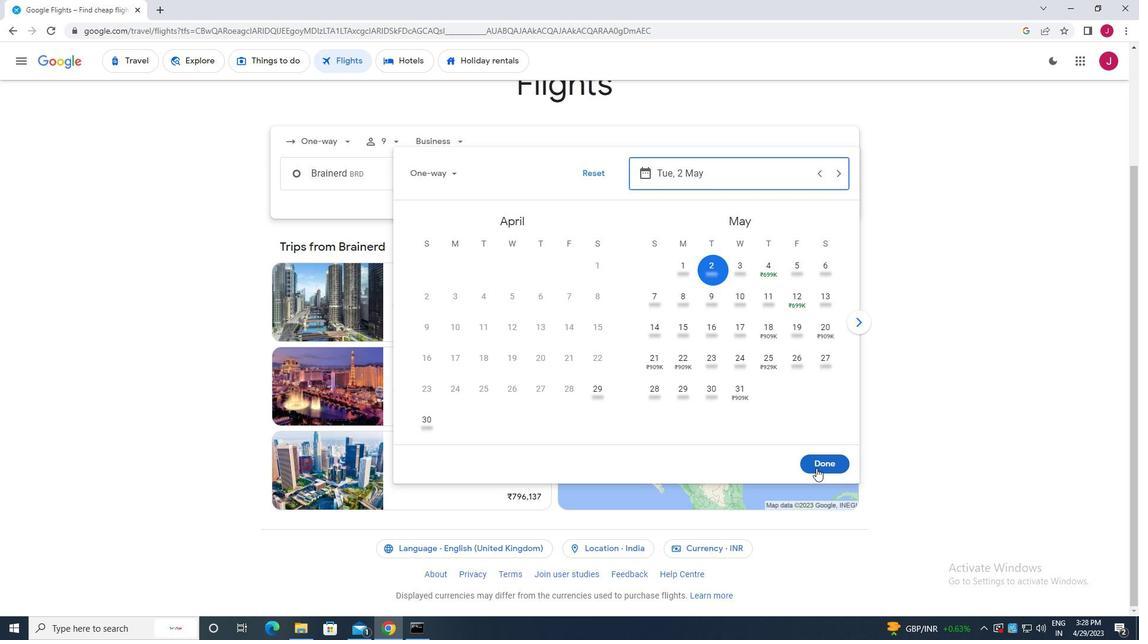 
Action: Mouse pressed left at (816, 468)
Screenshot: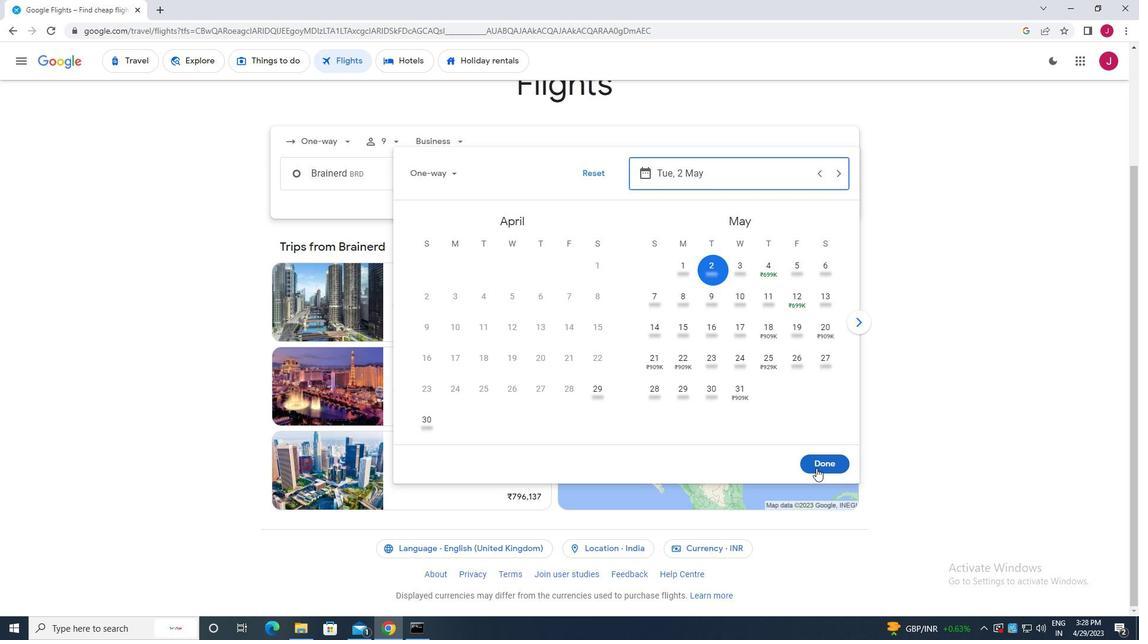 
Action: Mouse moved to (565, 220)
Screenshot: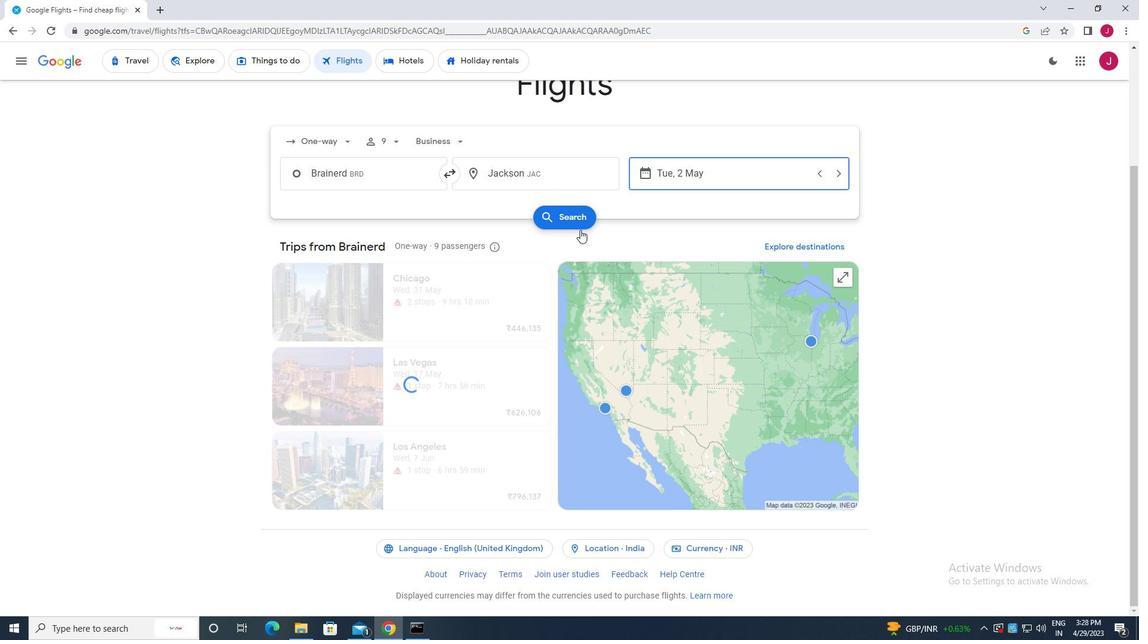 
Action: Mouse pressed left at (565, 220)
Screenshot: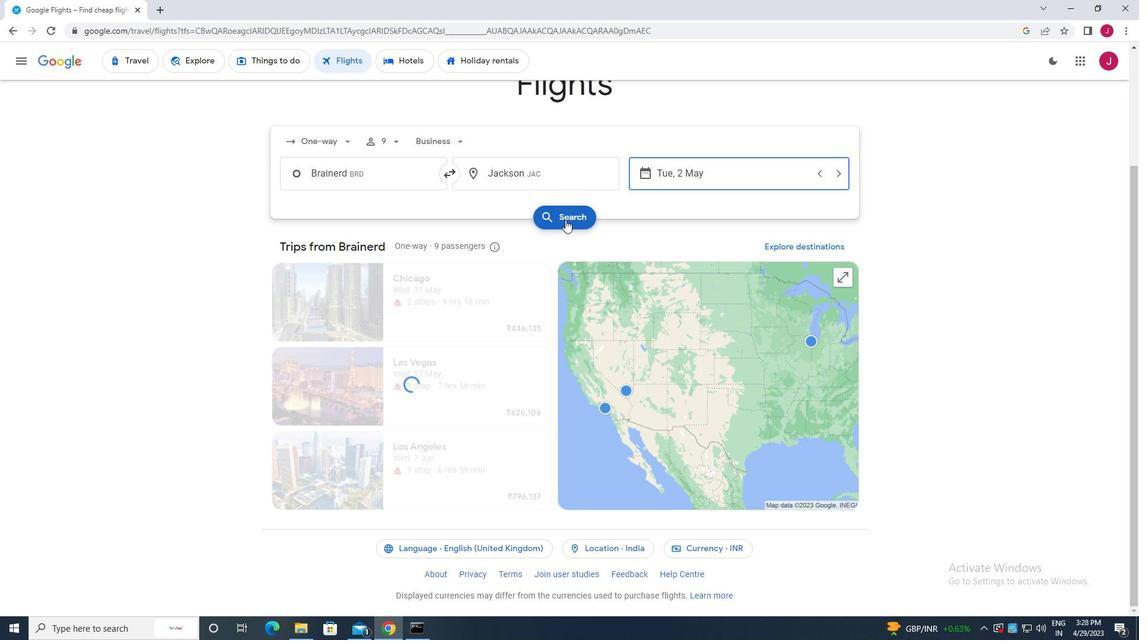 
Action: Mouse moved to (305, 165)
Screenshot: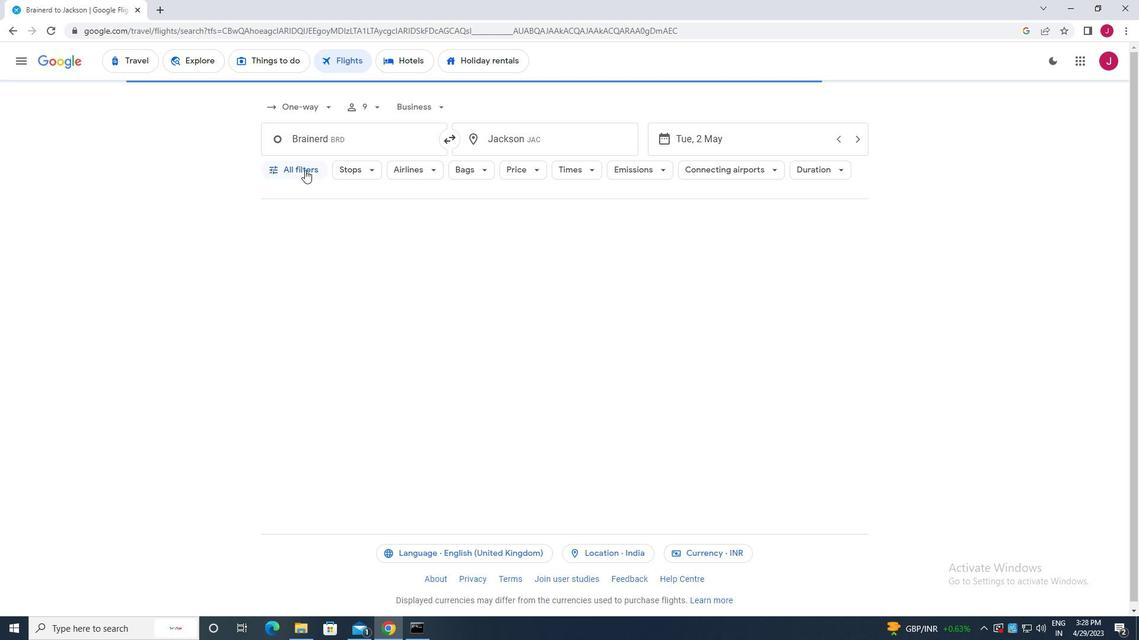 
Action: Mouse pressed left at (305, 165)
Screenshot: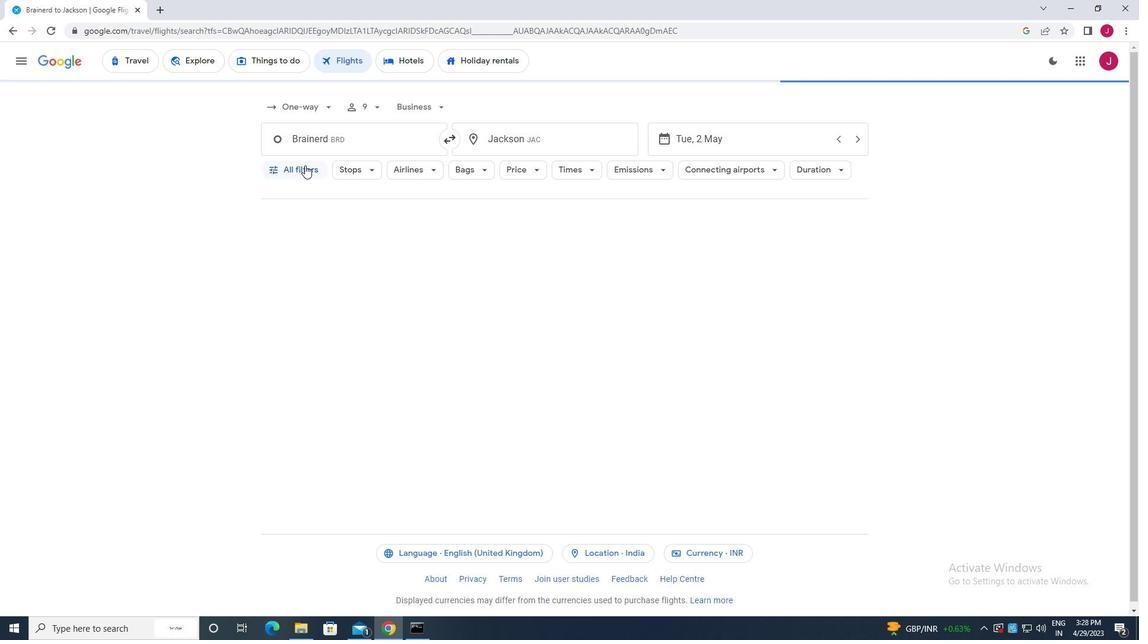 
Action: Mouse moved to (325, 224)
Screenshot: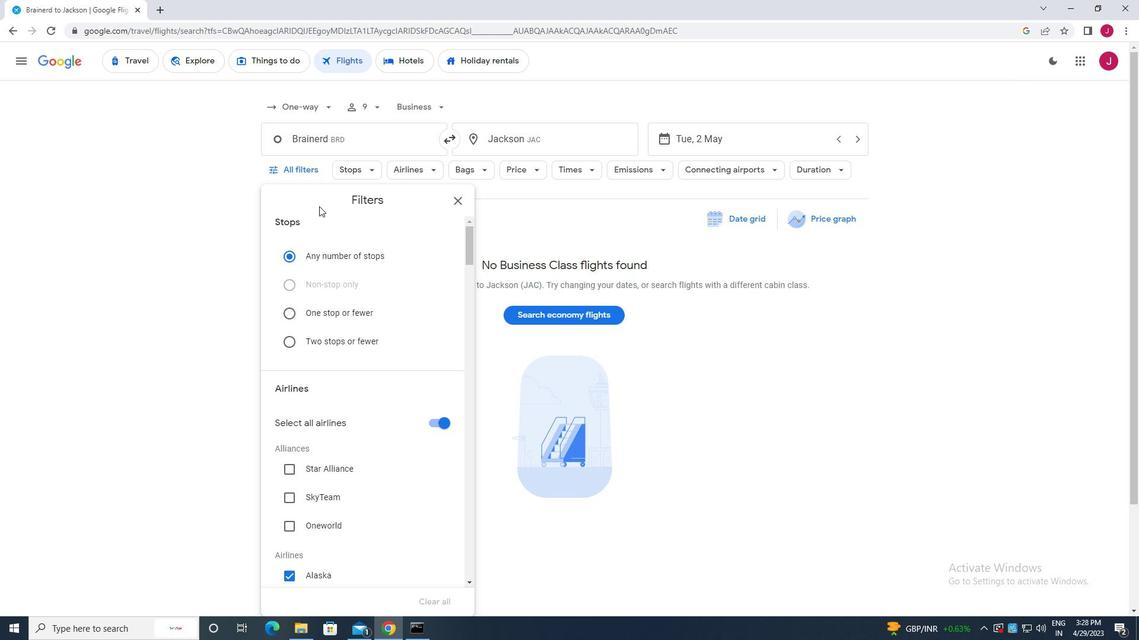 
Action: Mouse scrolled (325, 223) with delta (0, 0)
Screenshot: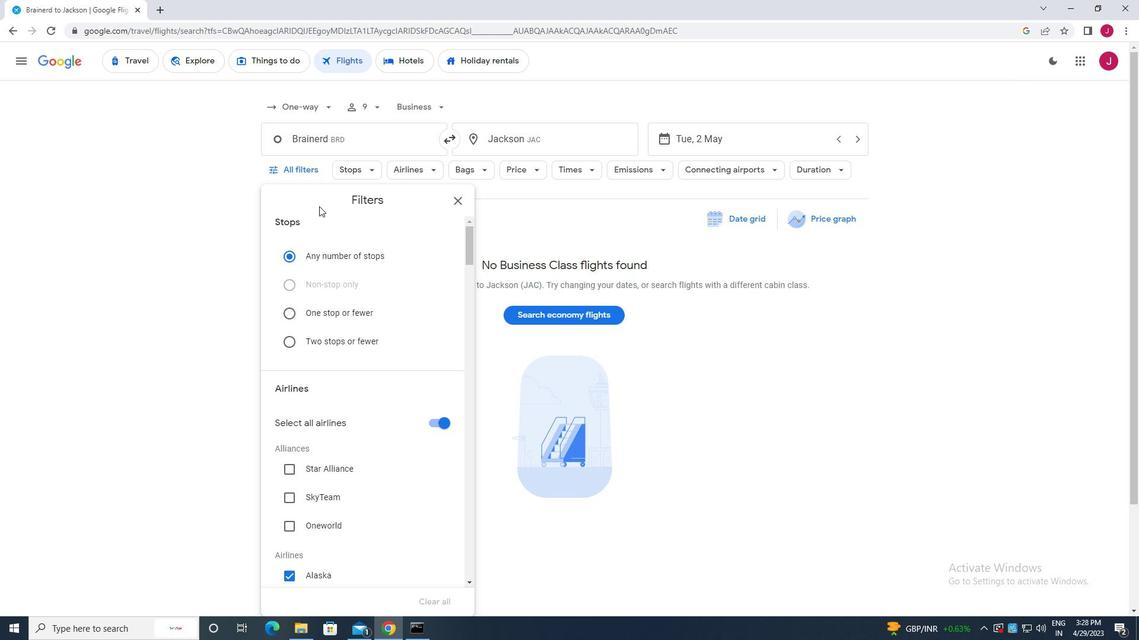 
Action: Mouse moved to (328, 230)
Screenshot: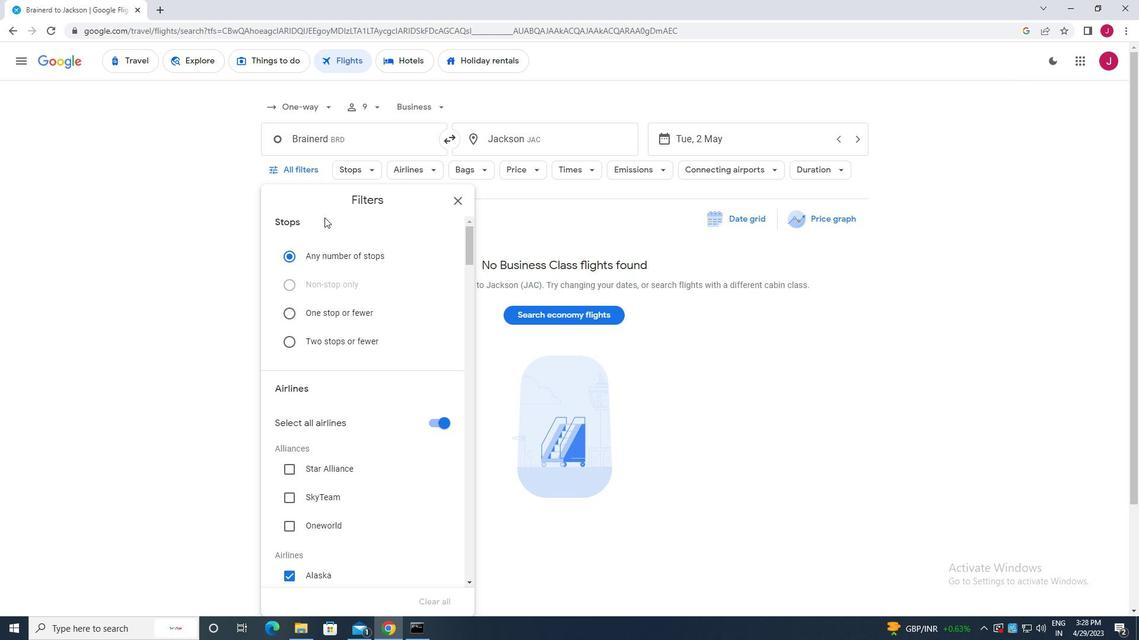 
Action: Mouse scrolled (328, 229) with delta (0, 0)
Screenshot: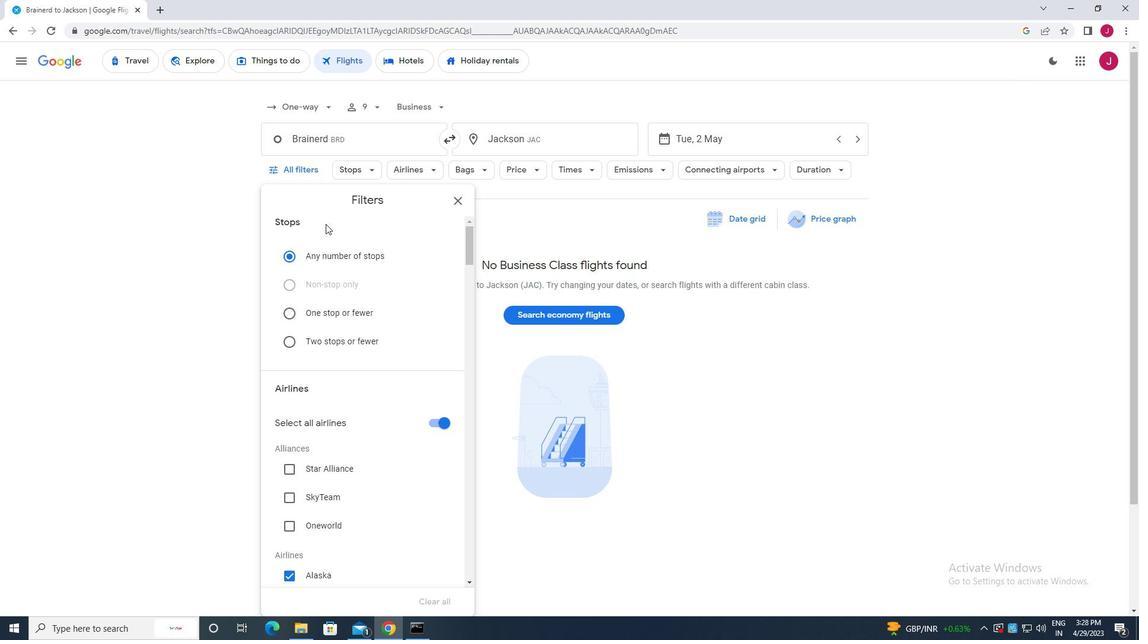 
Action: Mouse moved to (431, 303)
Screenshot: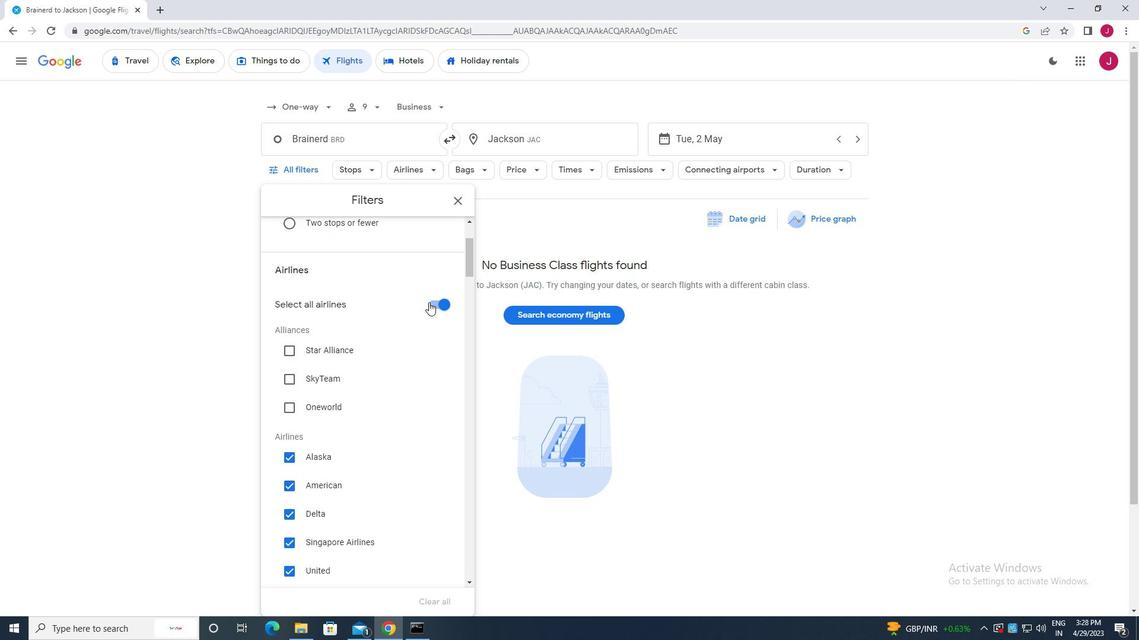 
Action: Mouse pressed left at (431, 303)
Screenshot: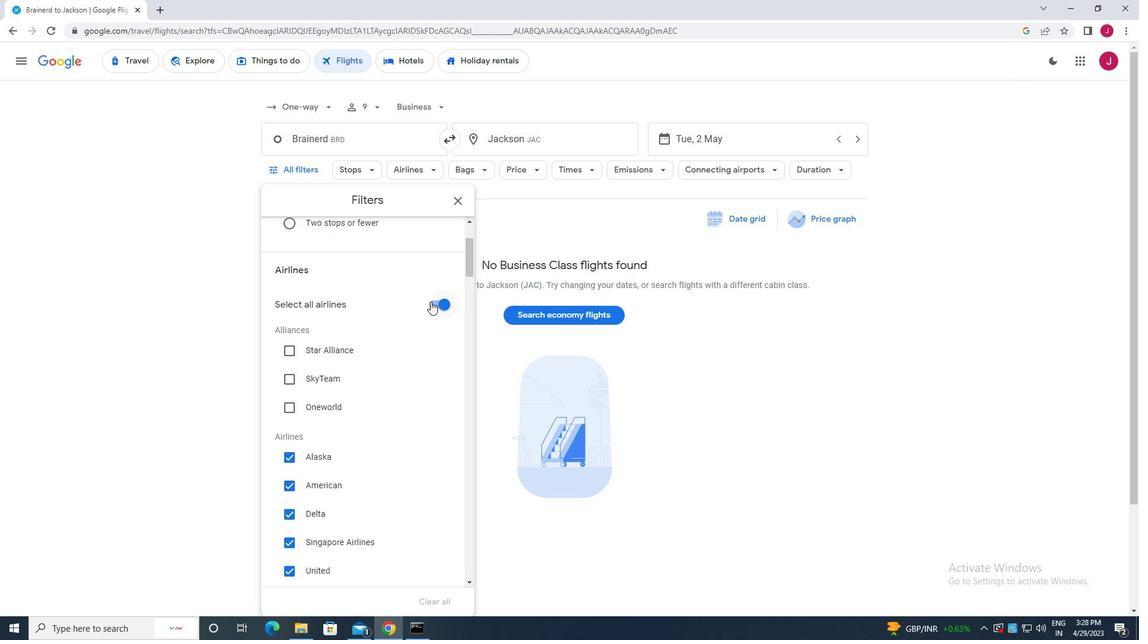 
Action: Mouse moved to (352, 325)
Screenshot: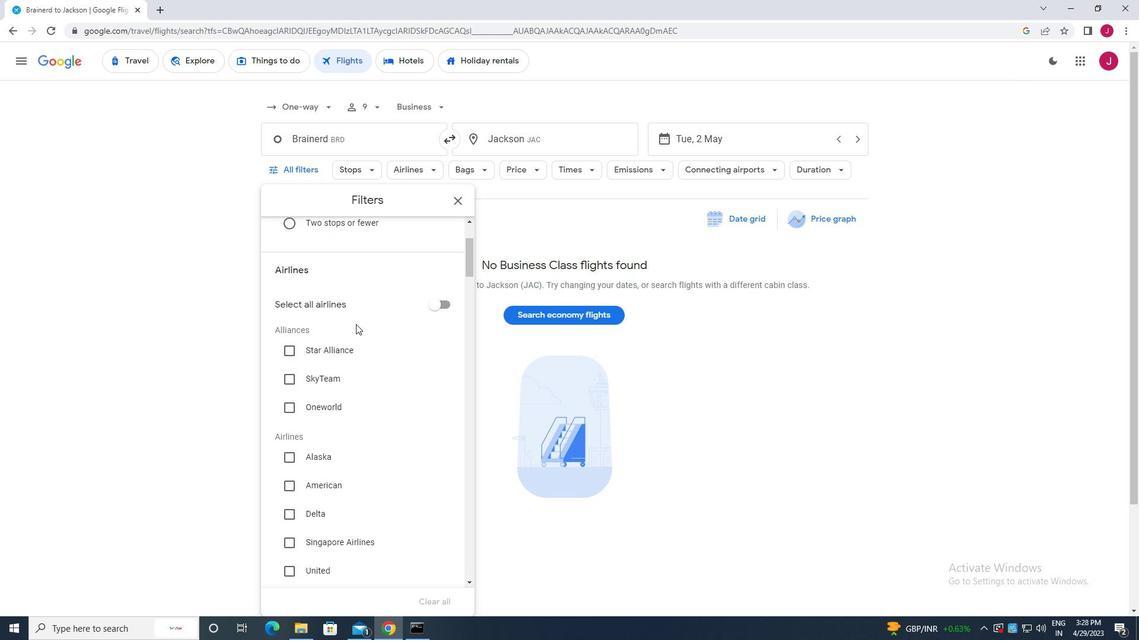 
Action: Mouse scrolled (352, 325) with delta (0, 0)
Screenshot: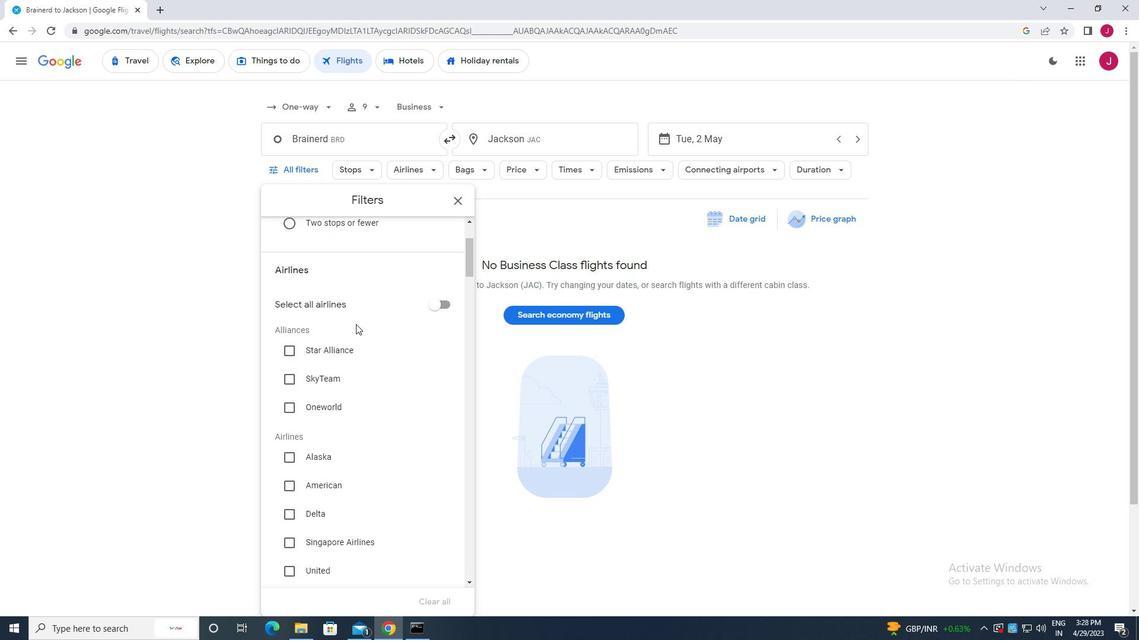 
Action: Mouse moved to (342, 326)
Screenshot: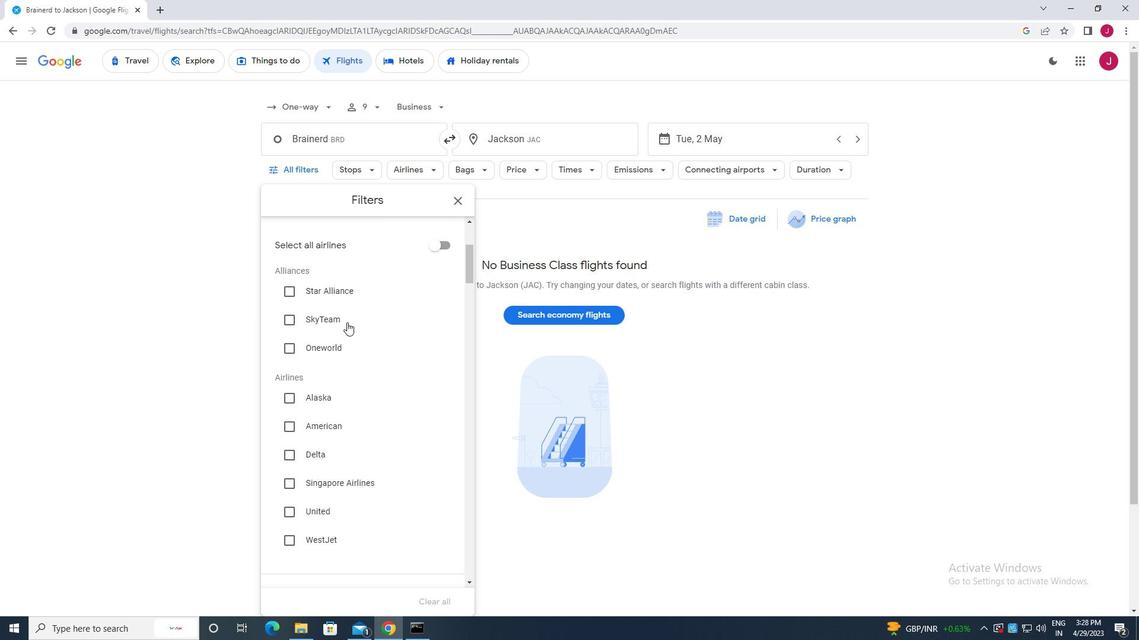 
Action: Mouse scrolled (342, 325) with delta (0, 0)
Screenshot: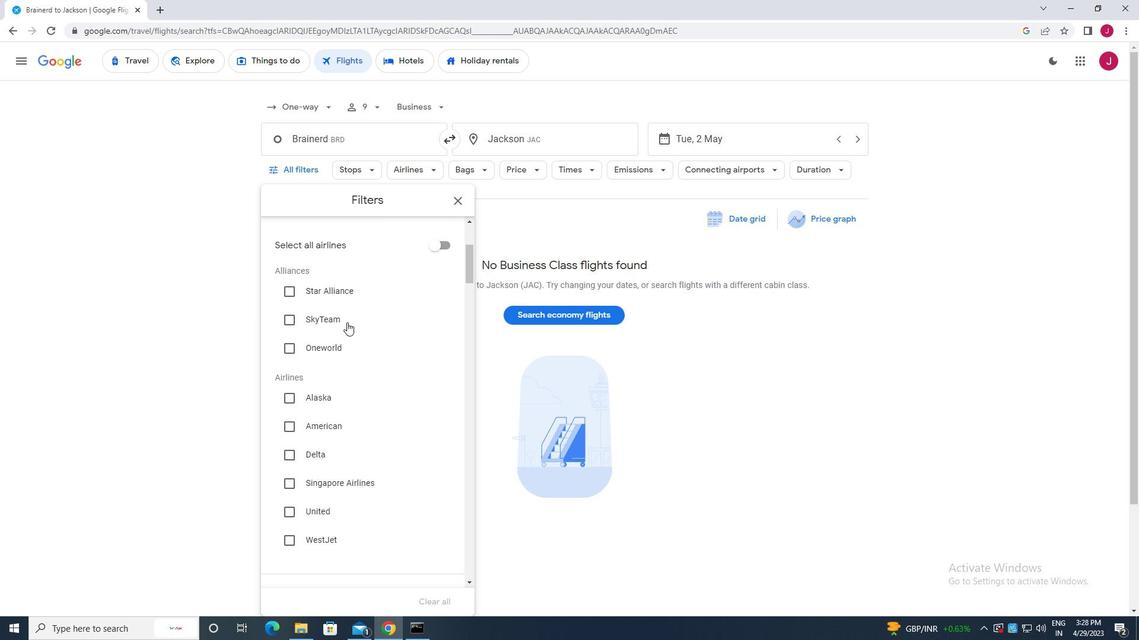 
Action: Mouse moved to (341, 328)
Screenshot: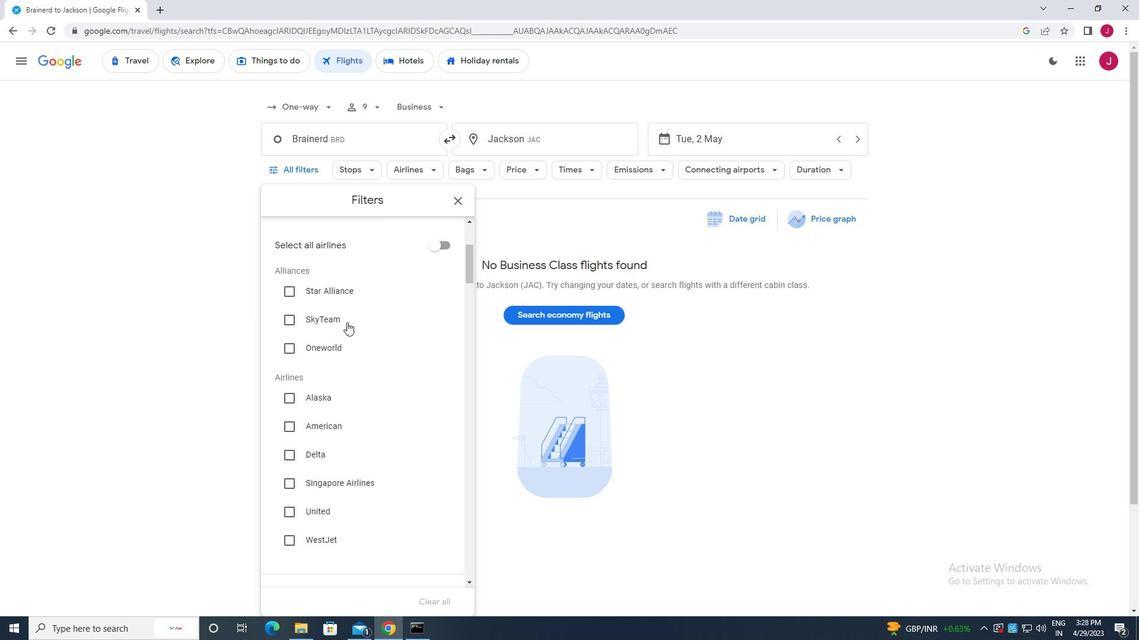 
Action: Mouse scrolled (341, 327) with delta (0, 0)
Screenshot: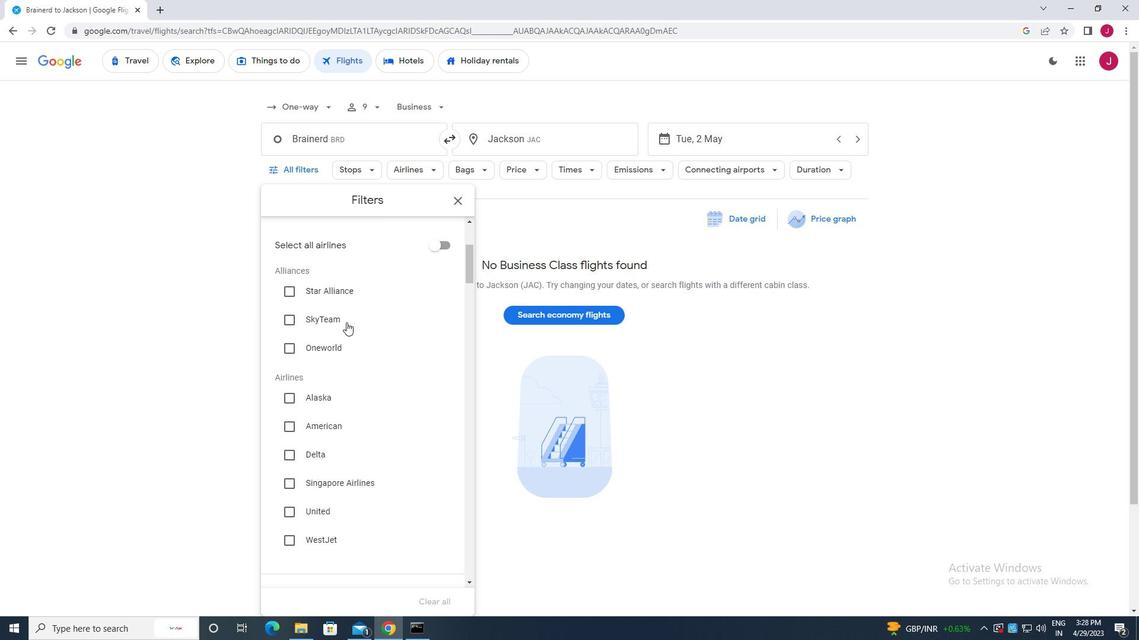 
Action: Mouse moved to (341, 328)
Screenshot: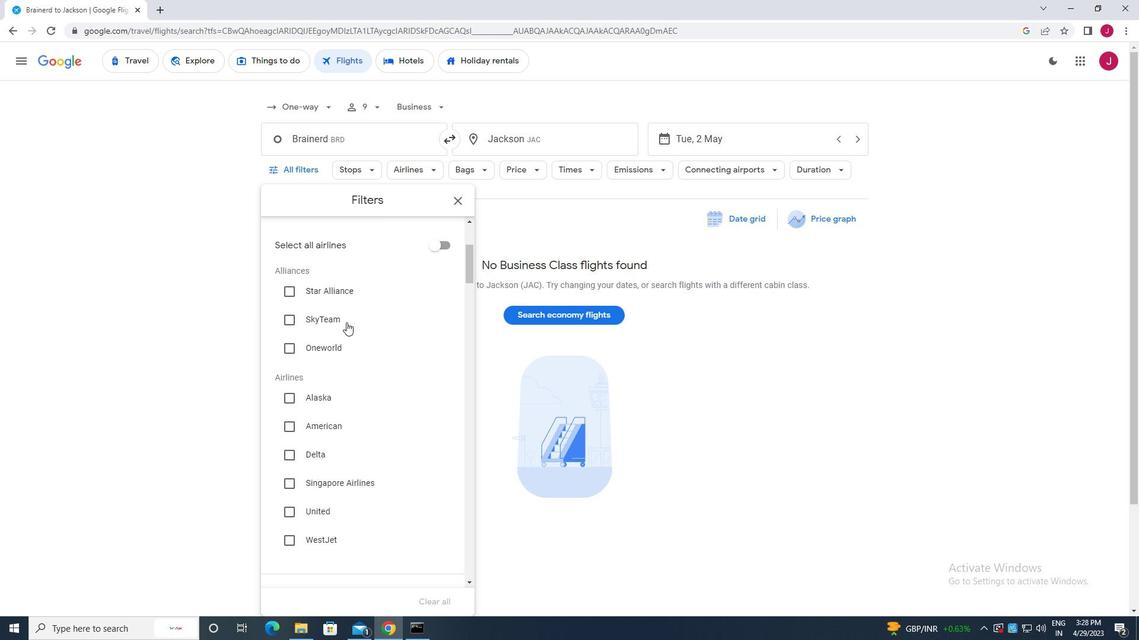 
Action: Mouse scrolled (341, 327) with delta (0, 0)
Screenshot: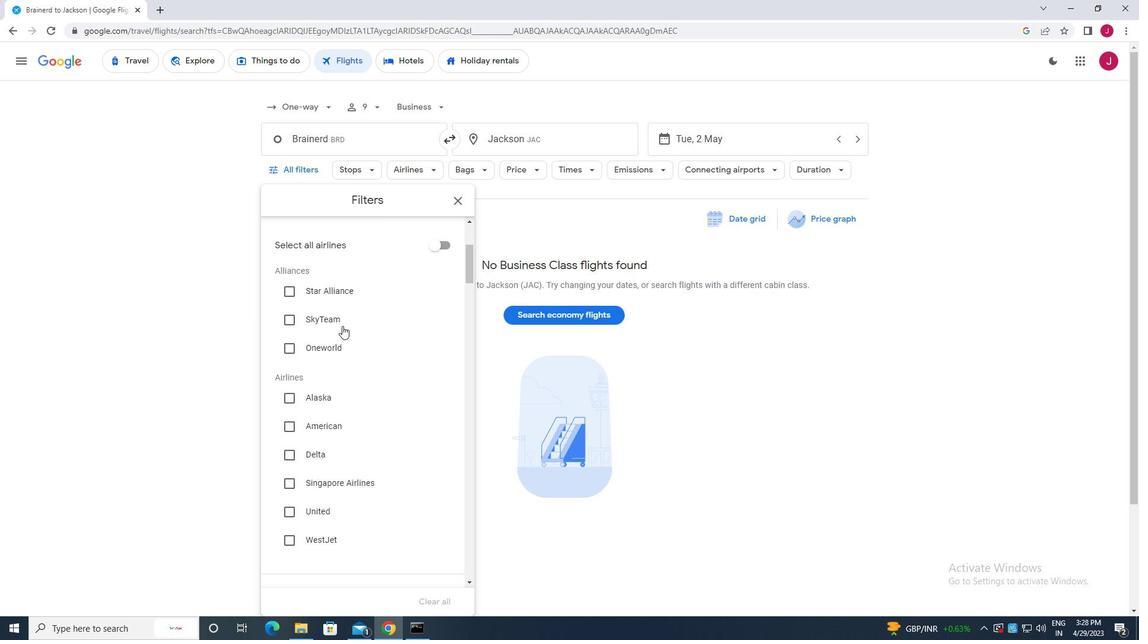 
Action: Mouse moved to (285, 303)
Screenshot: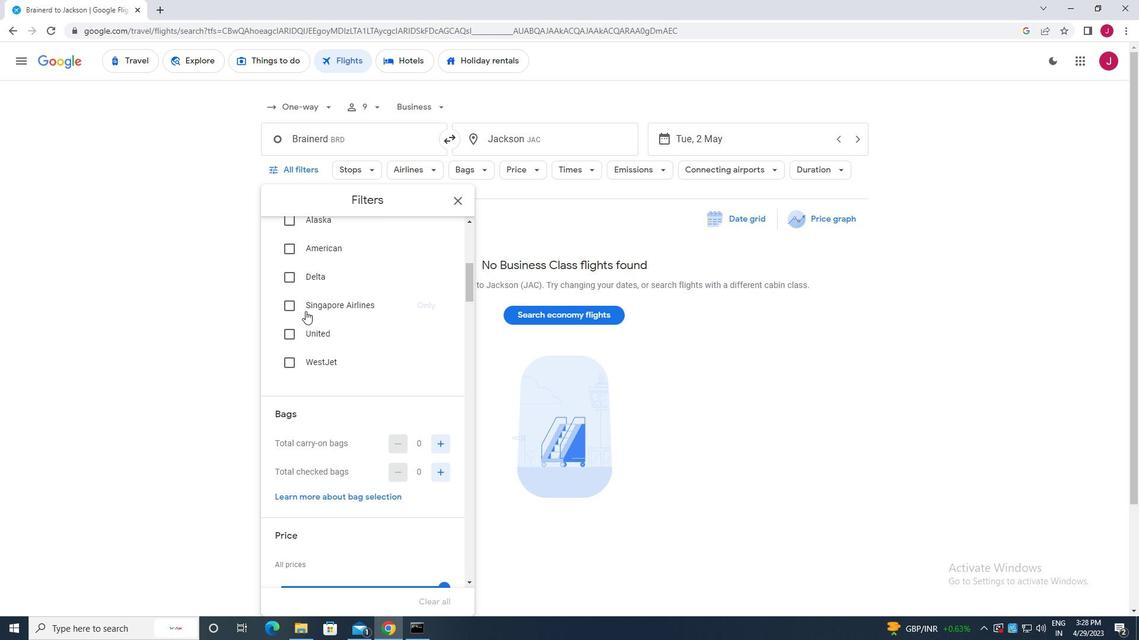 
Action: Mouse pressed left at (285, 303)
Screenshot: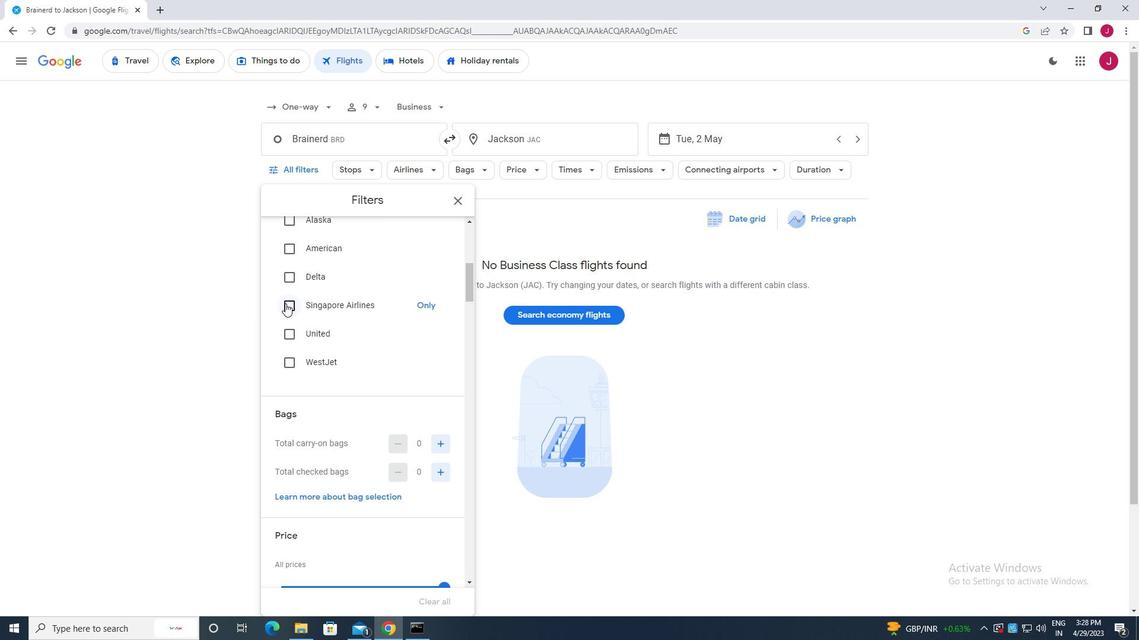 
Action: Mouse moved to (348, 317)
Screenshot: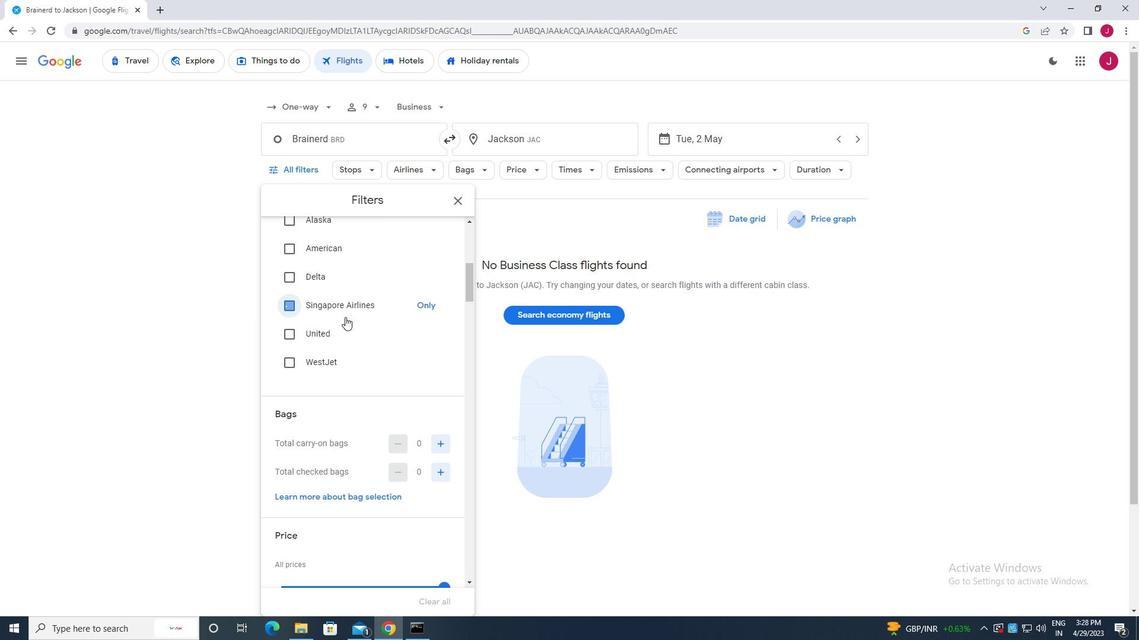 
Action: Mouse scrolled (348, 316) with delta (0, 0)
Screenshot: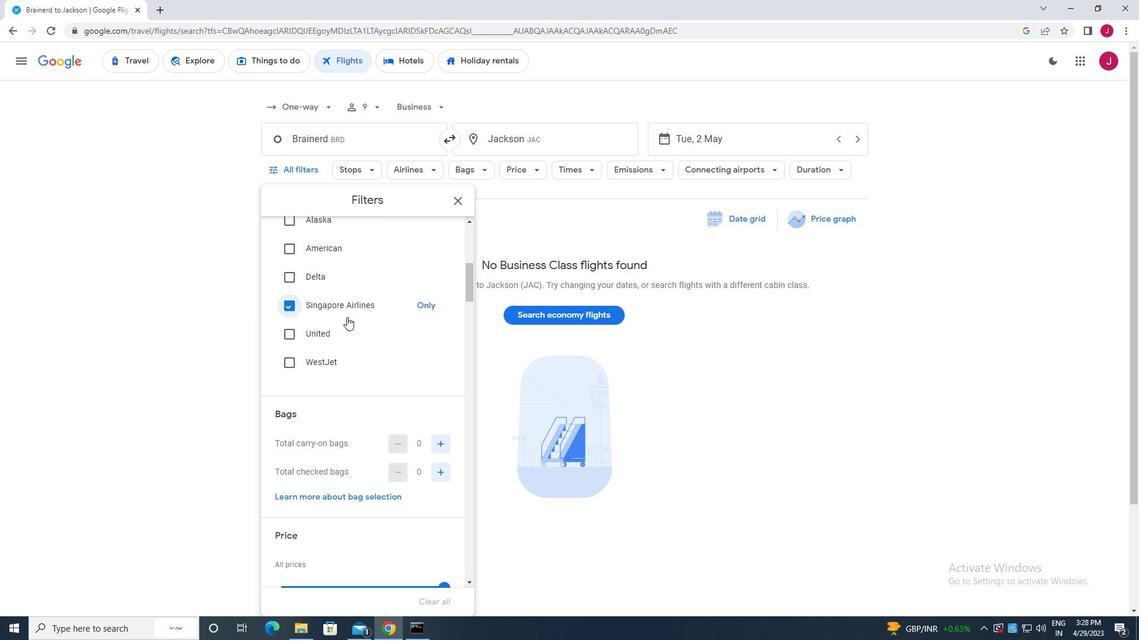 
Action: Mouse scrolled (348, 316) with delta (0, 0)
Screenshot: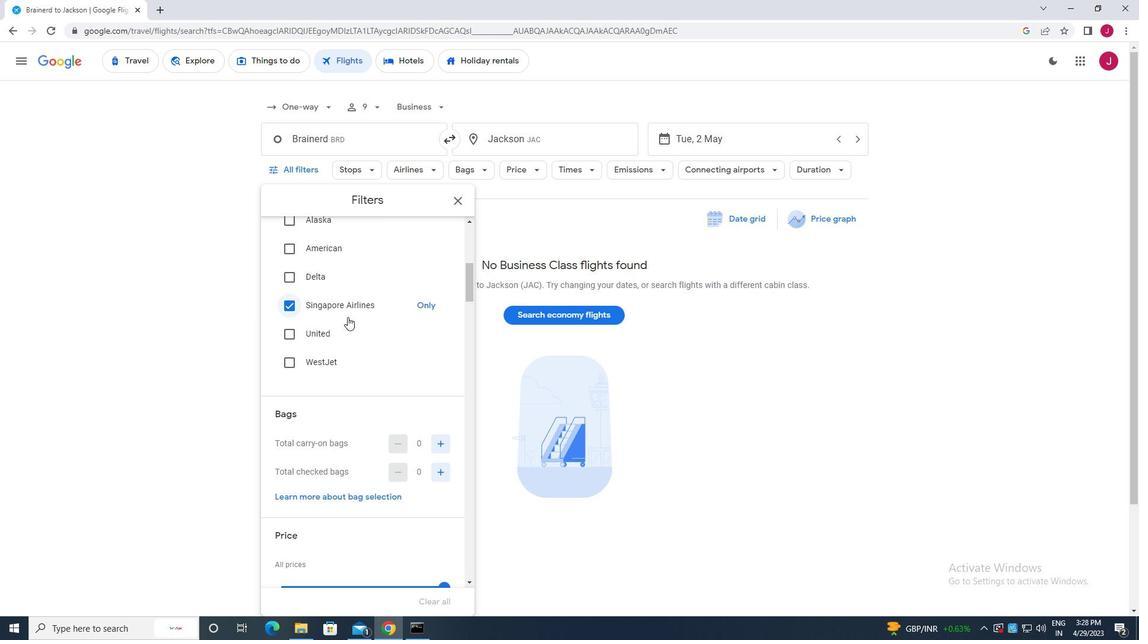 
Action: Mouse scrolled (348, 316) with delta (0, 0)
Screenshot: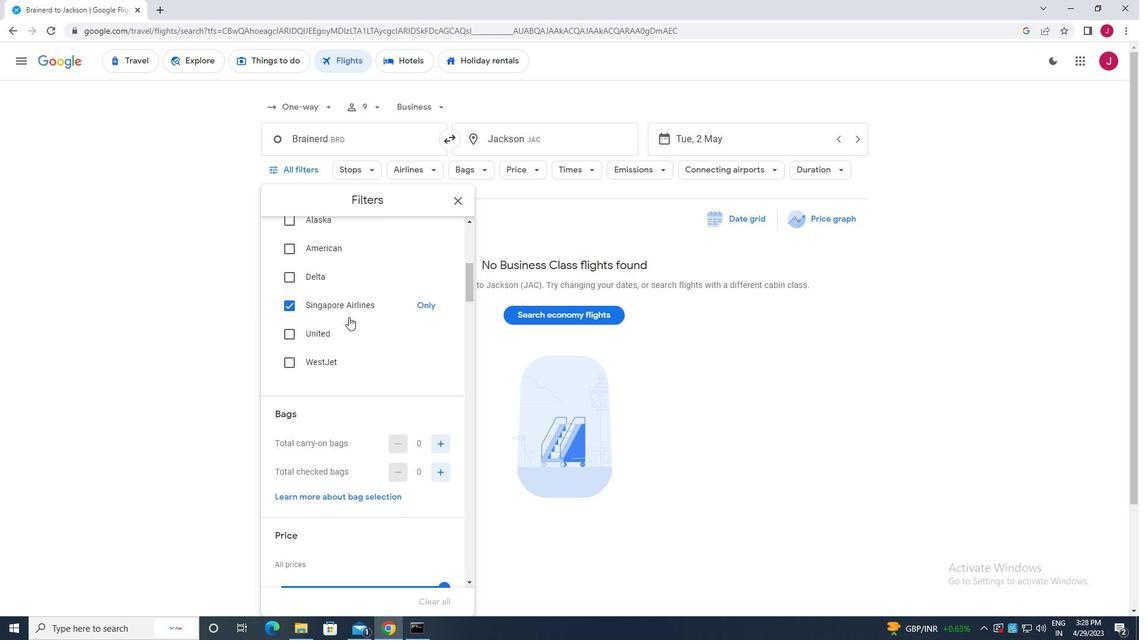 
Action: Mouse scrolled (348, 316) with delta (0, 0)
Screenshot: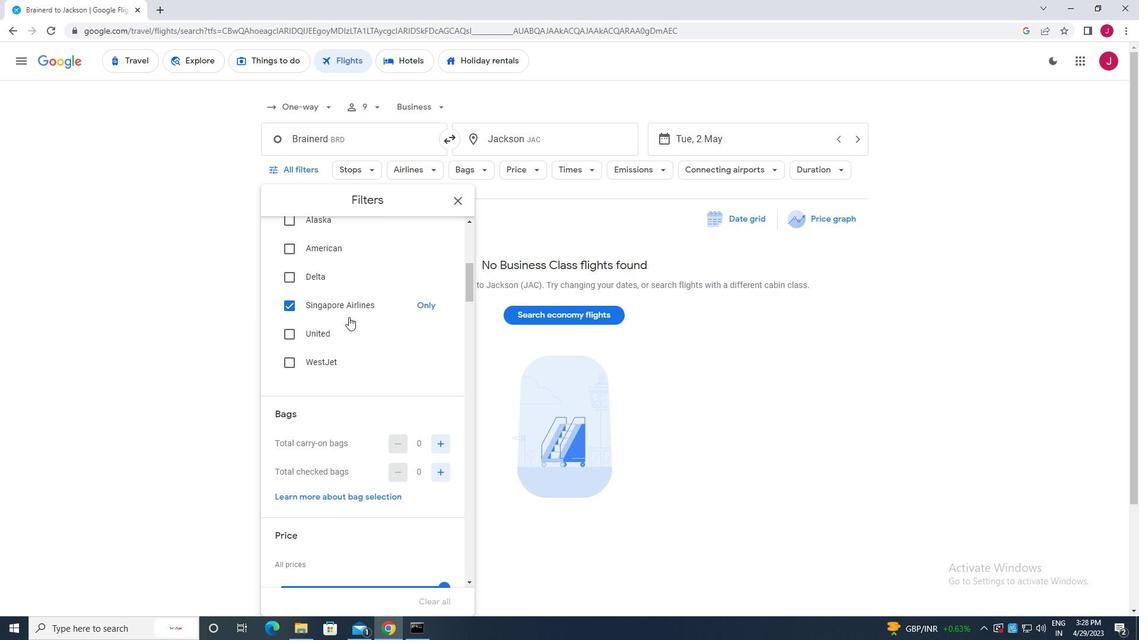 
Action: Mouse moved to (434, 234)
Screenshot: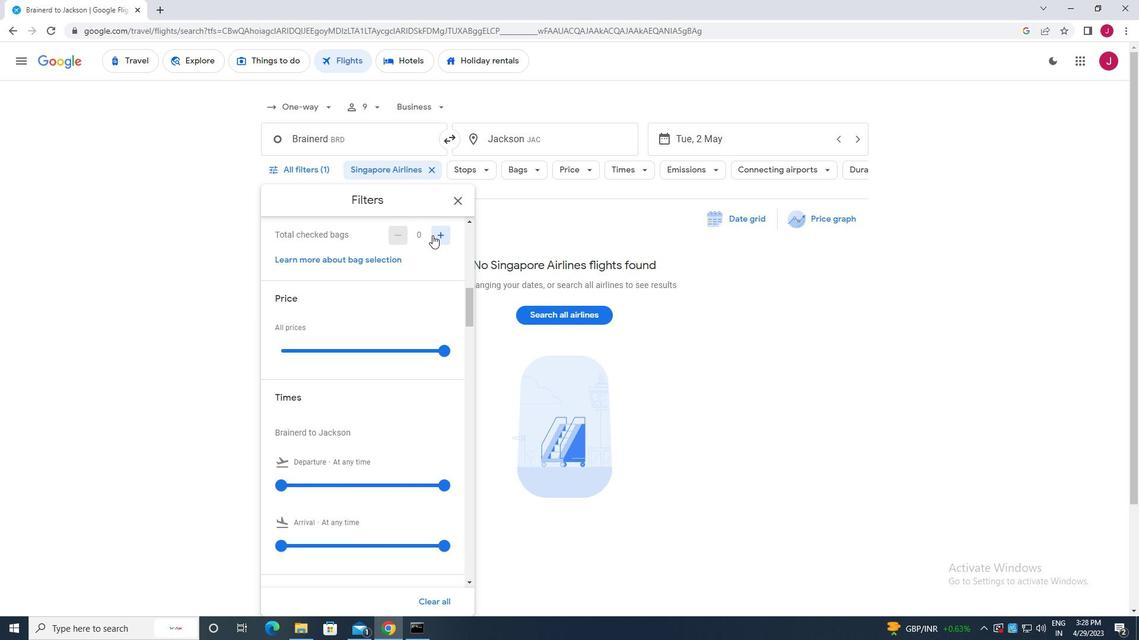 
Action: Mouse pressed left at (434, 234)
Screenshot: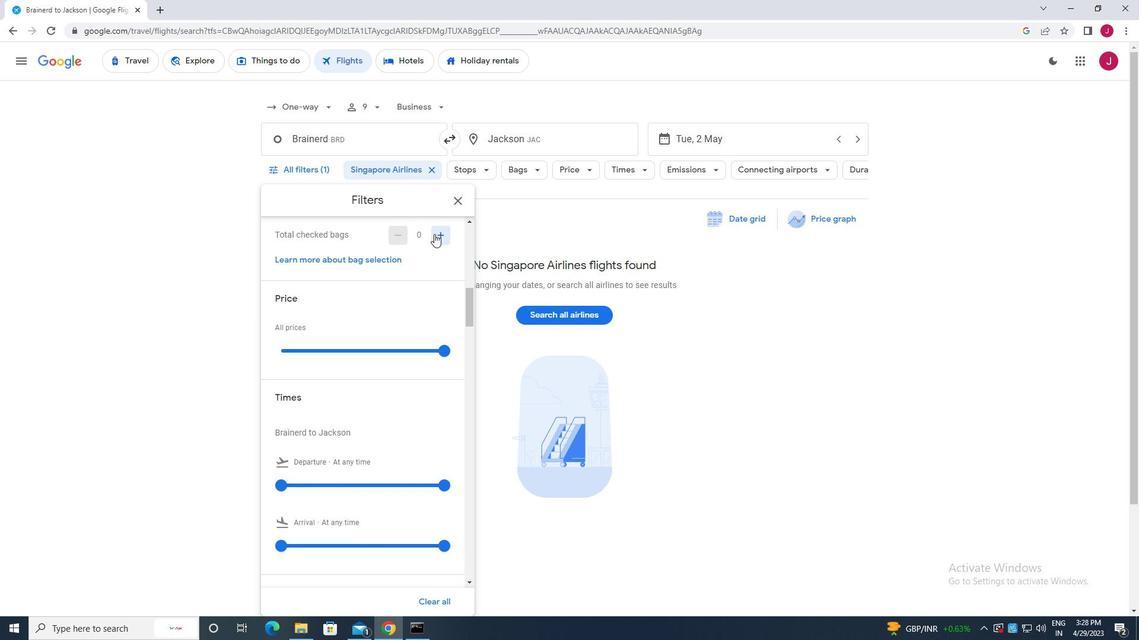 
Action: Mouse pressed left at (434, 234)
Screenshot: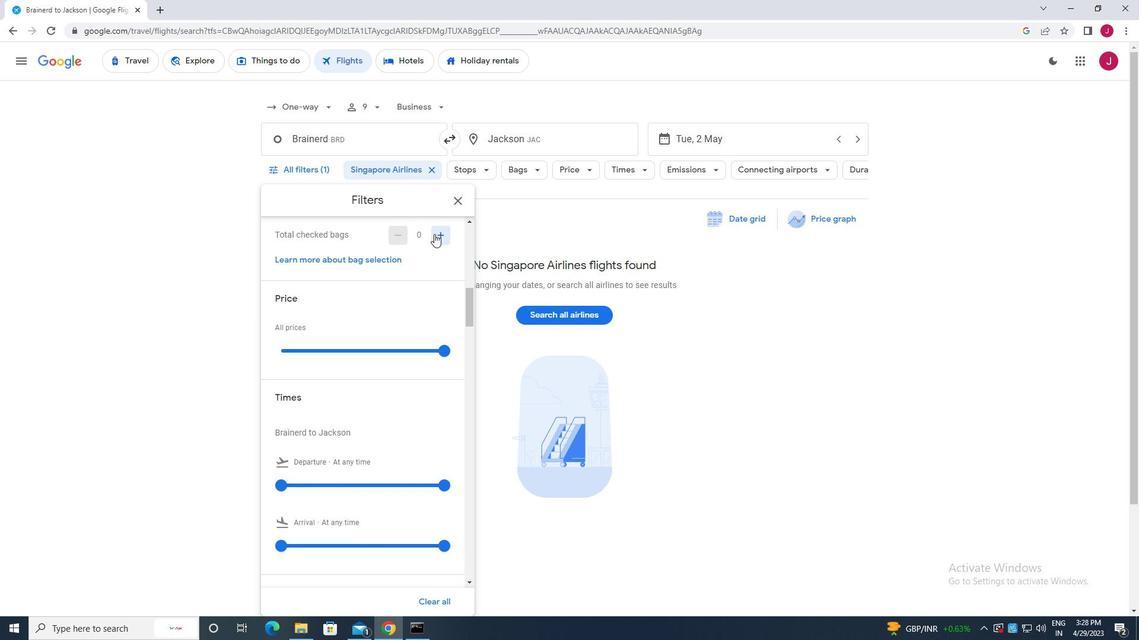 
Action: Mouse moved to (444, 350)
Screenshot: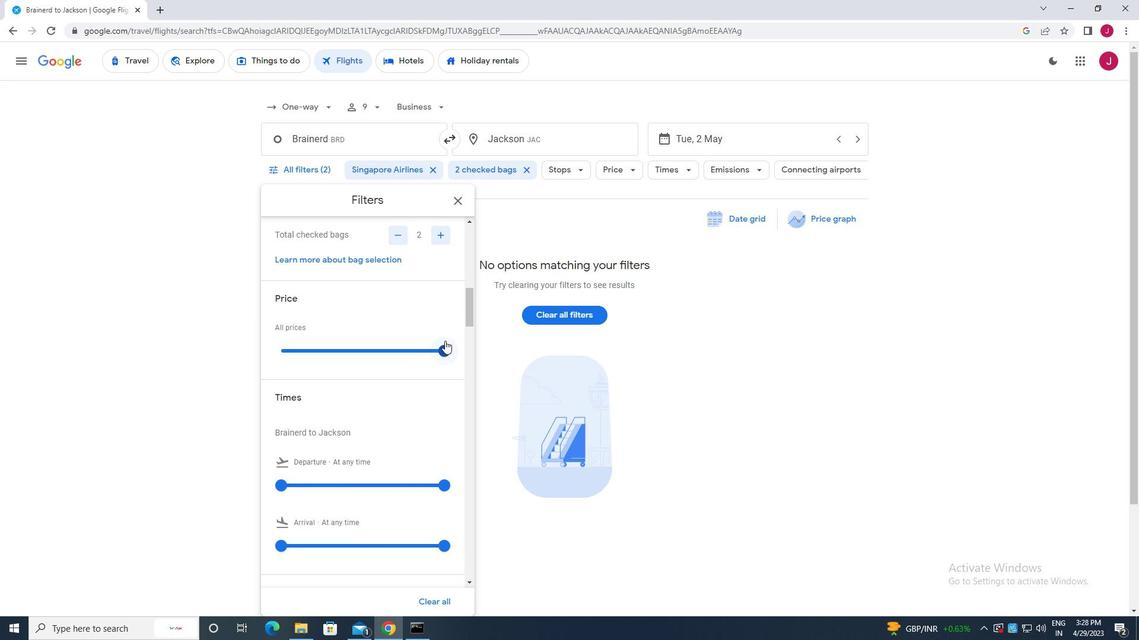 
Action: Mouse pressed left at (444, 350)
Screenshot: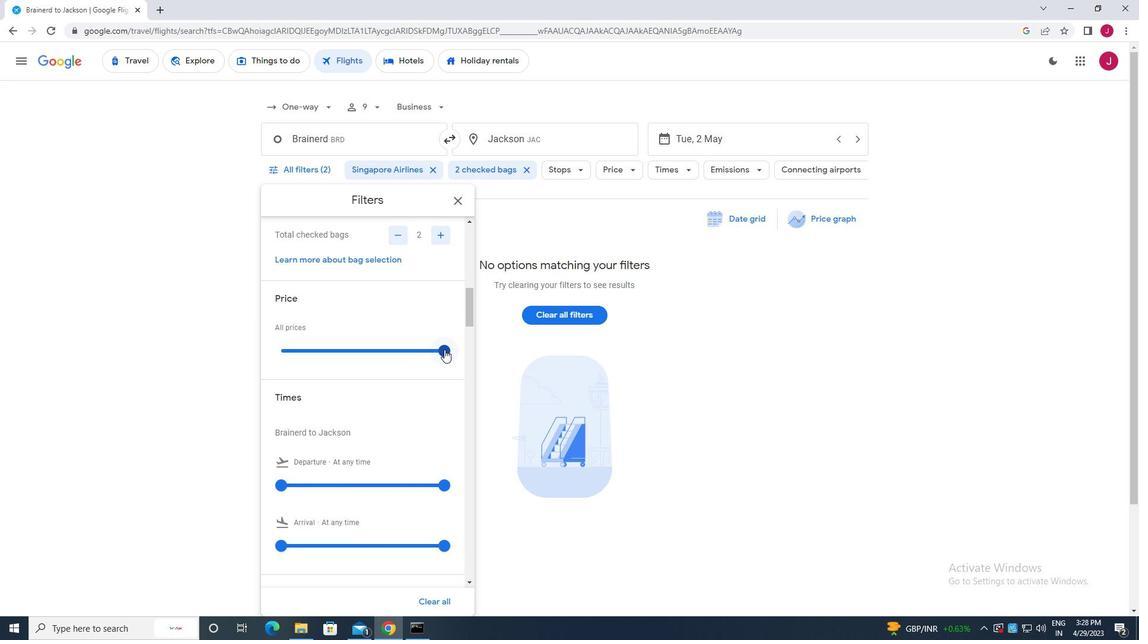 
Action: Mouse moved to (445, 365)
Screenshot: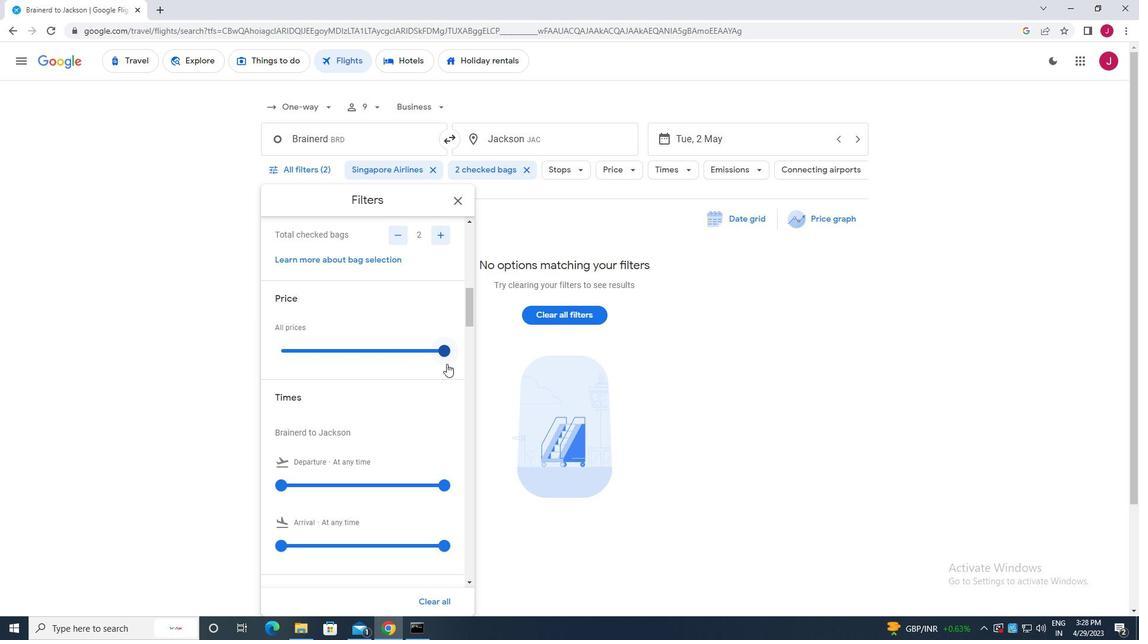 
Action: Mouse scrolled (445, 364) with delta (0, 0)
Screenshot: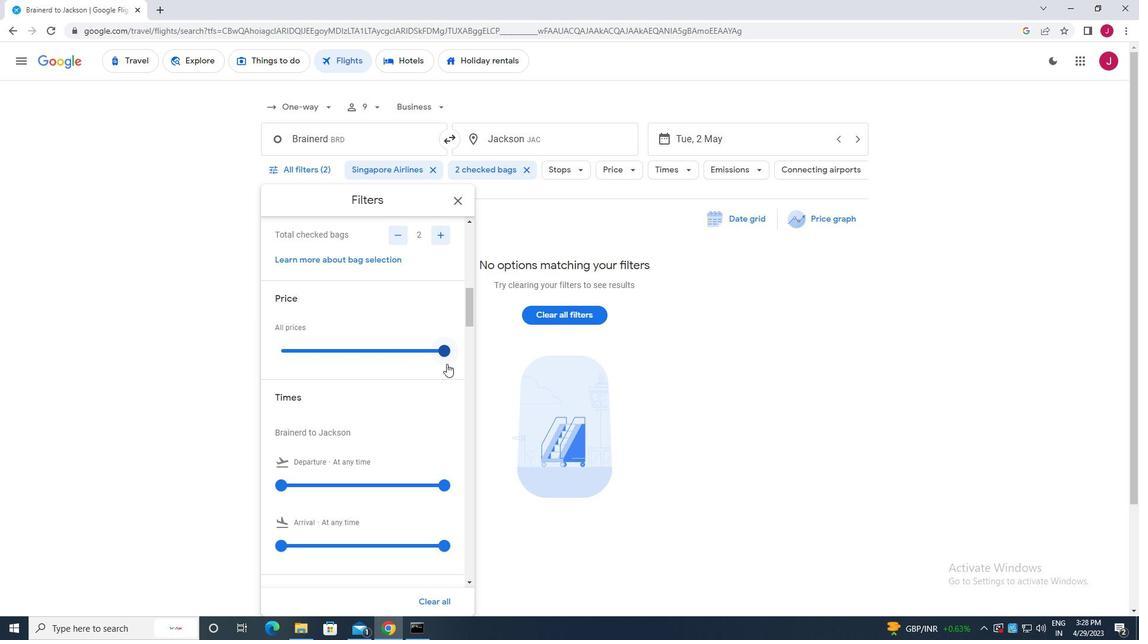 
Action: Mouse moved to (445, 367)
Screenshot: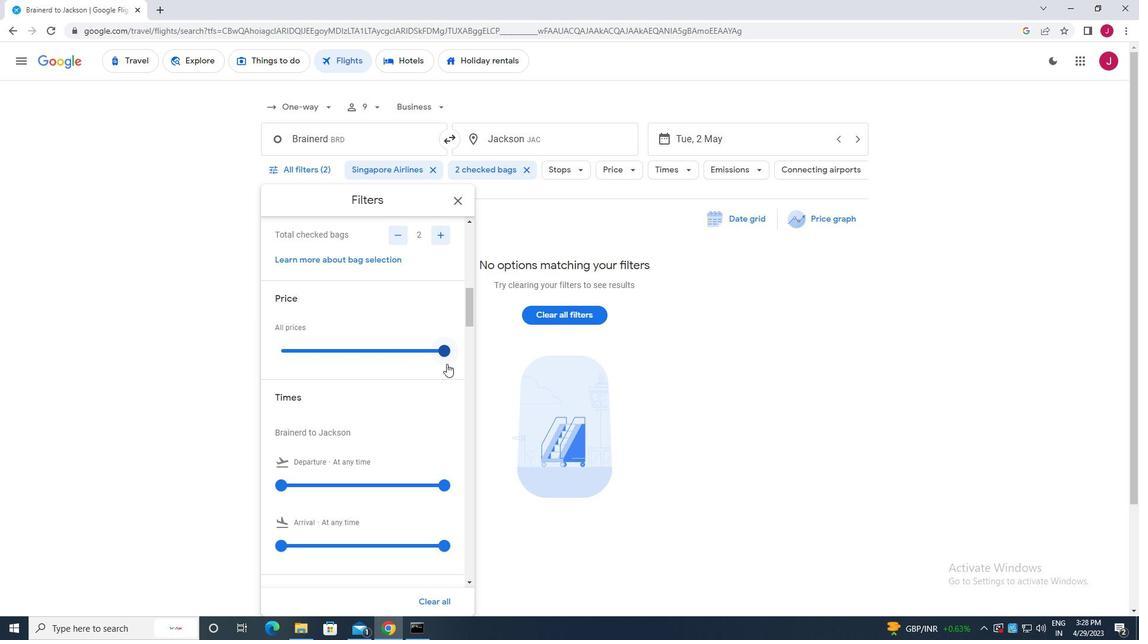 
Action: Mouse scrolled (445, 367) with delta (0, 0)
Screenshot: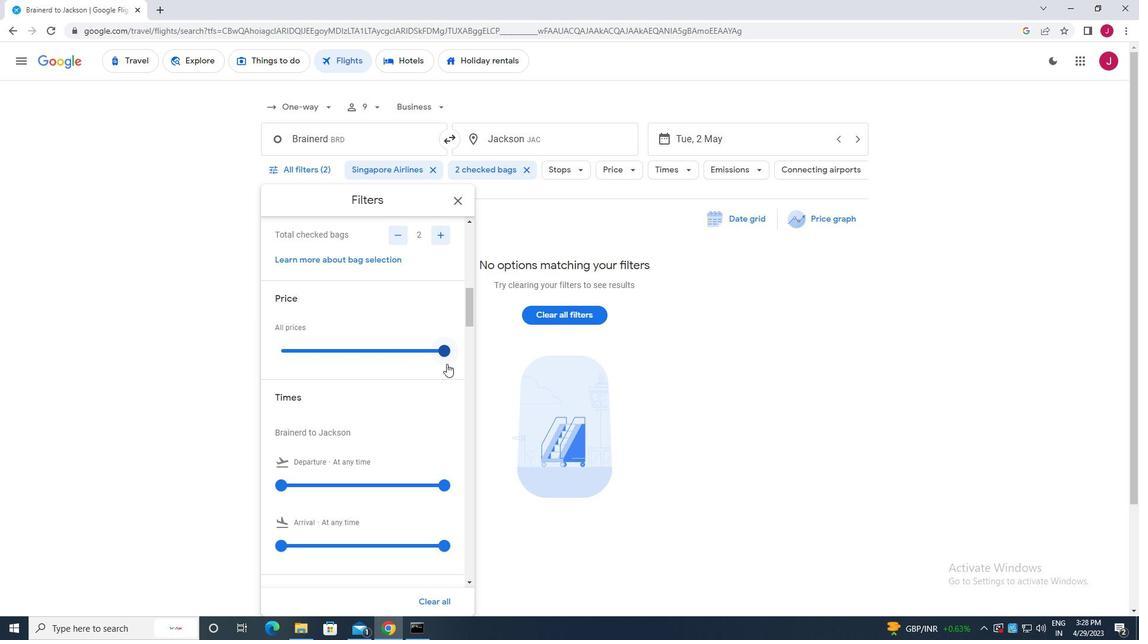 
Action: Mouse moved to (278, 367)
Screenshot: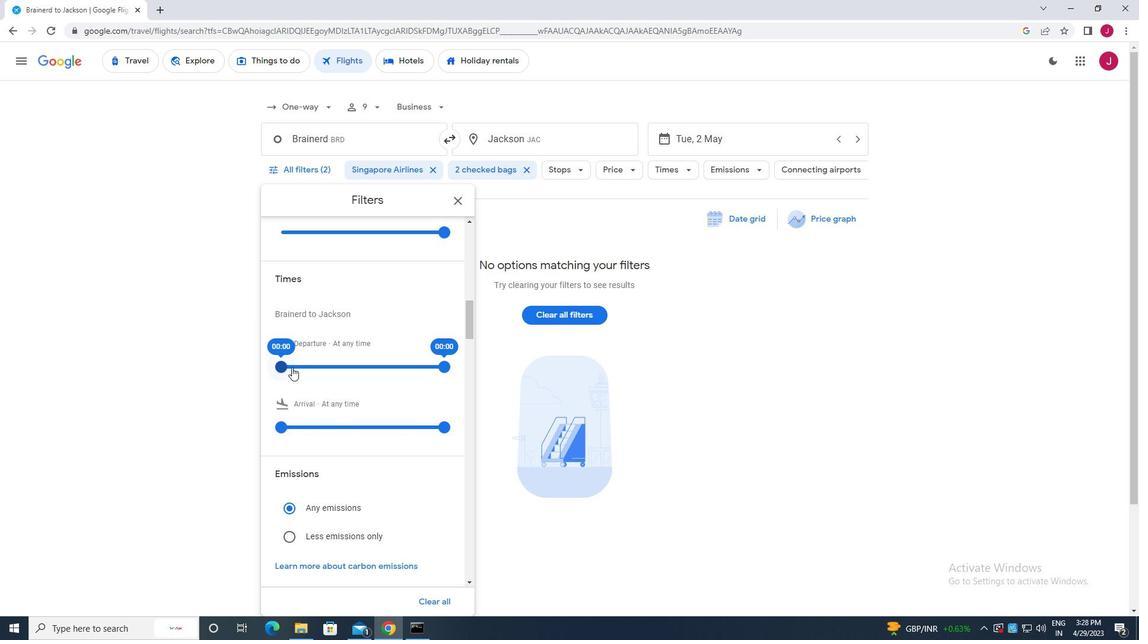 
Action: Mouse pressed left at (278, 367)
Screenshot: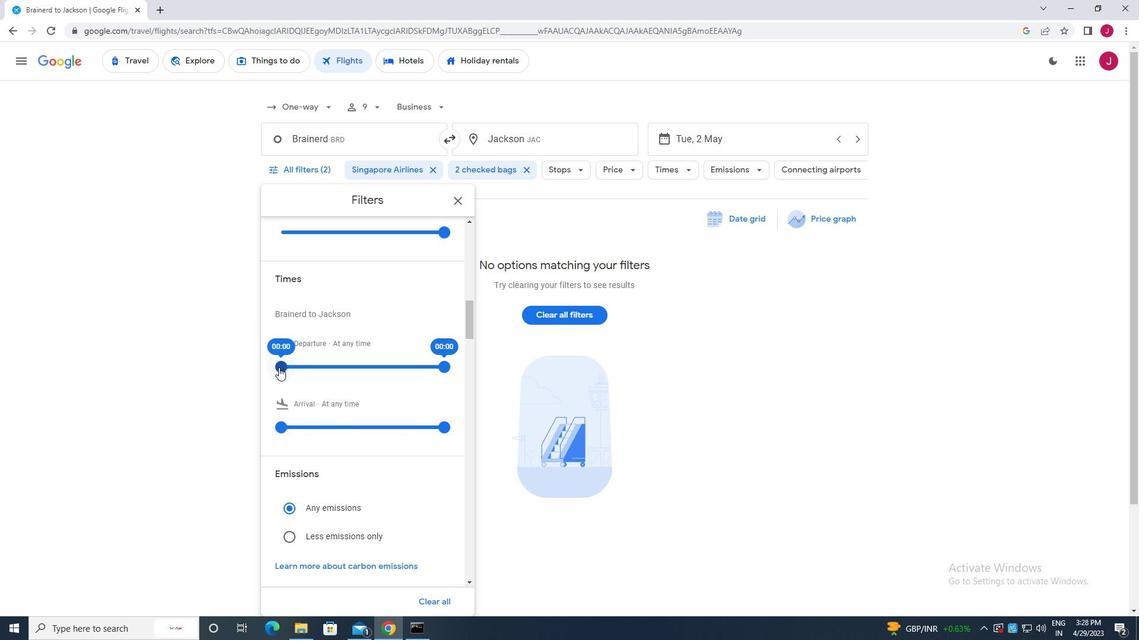 
Action: Mouse moved to (445, 366)
Screenshot: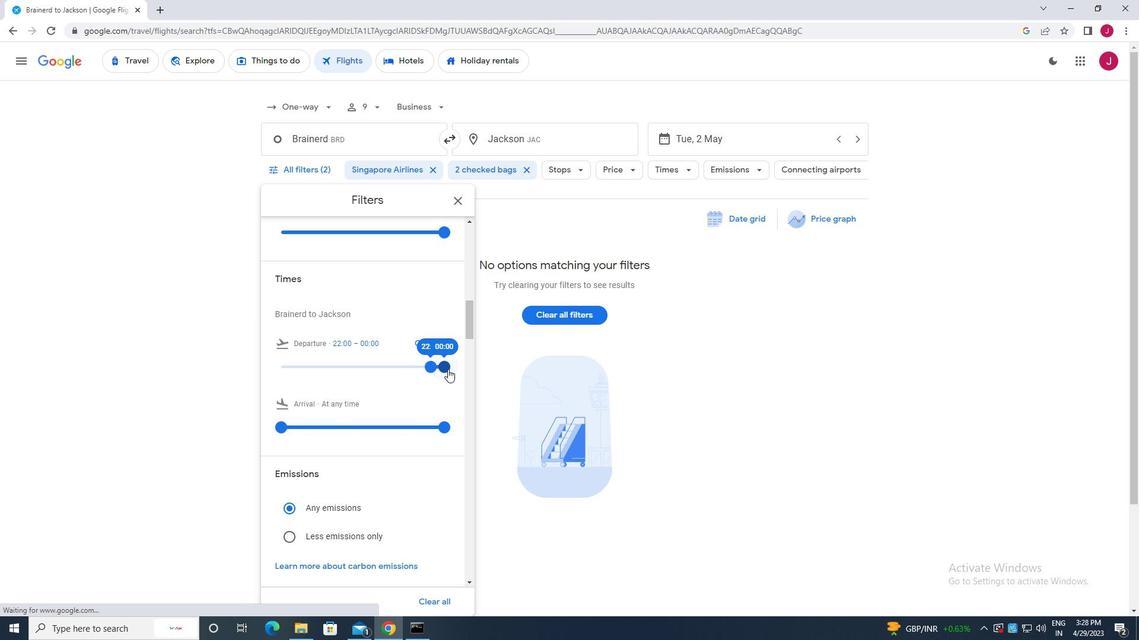 
Action: Mouse pressed left at (445, 366)
Screenshot: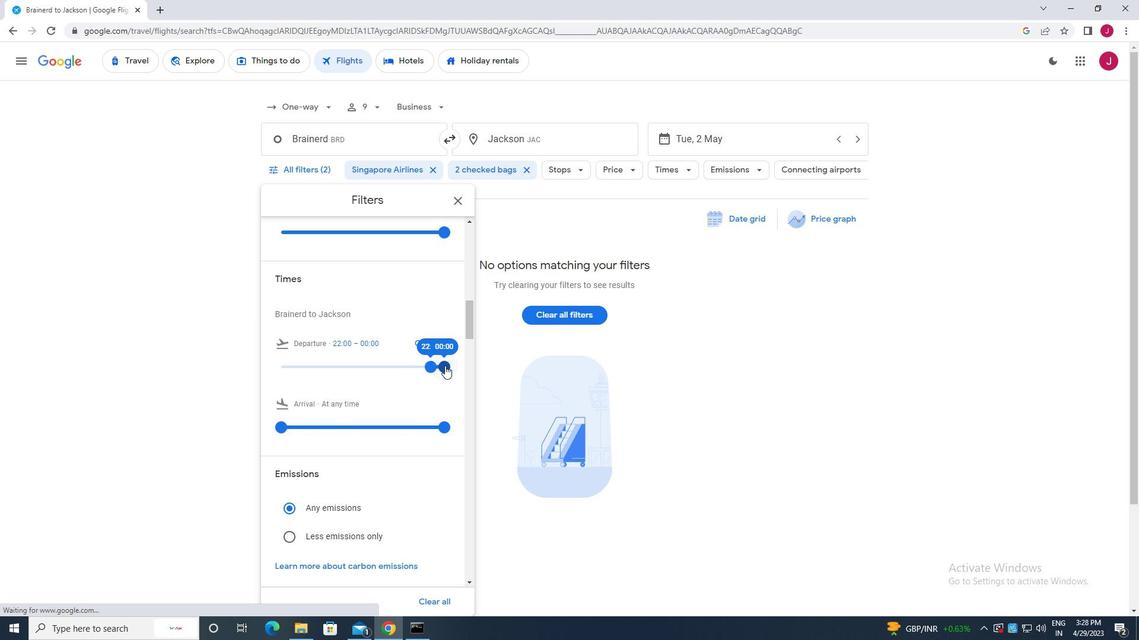 
Action: Mouse moved to (458, 197)
Screenshot: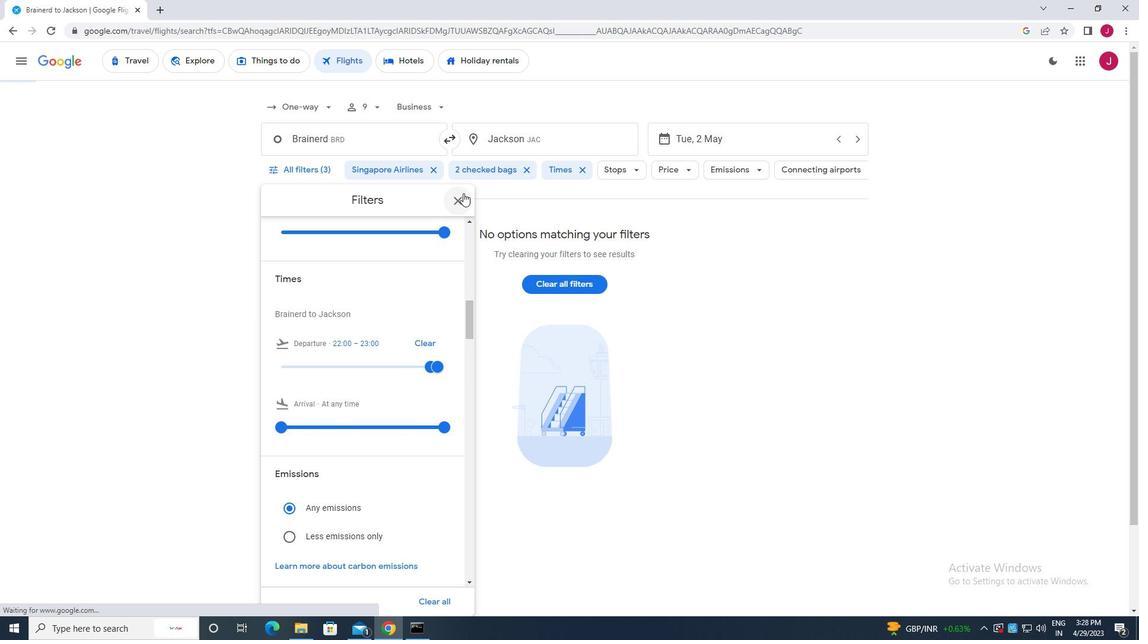 
Action: Mouse pressed left at (458, 197)
Screenshot: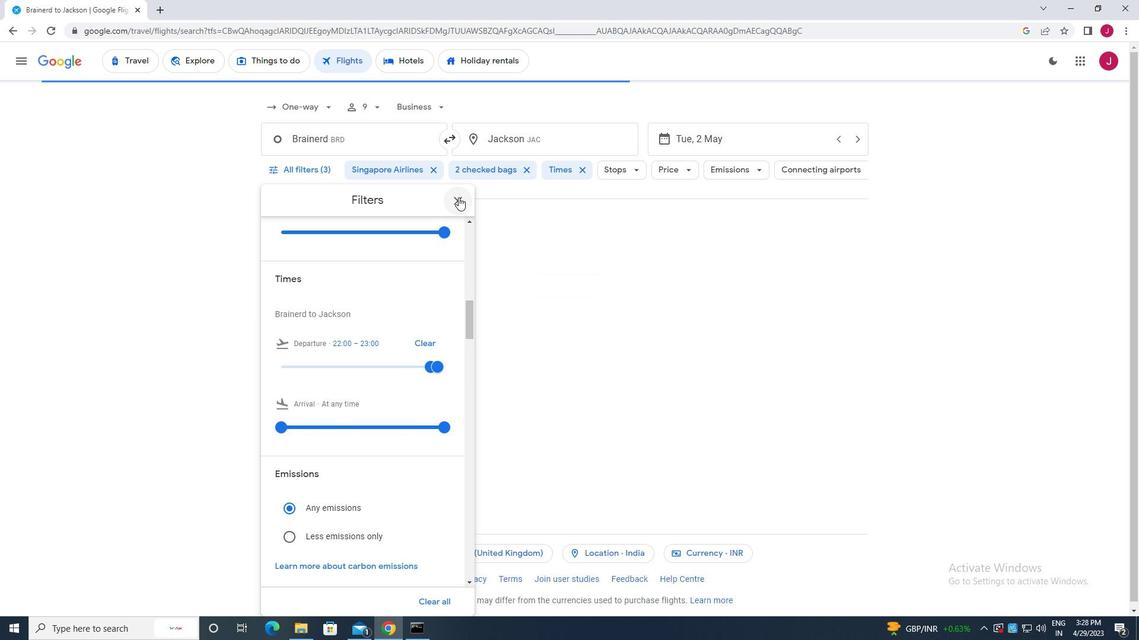 
Action: Mouse moved to (458, 197)
Screenshot: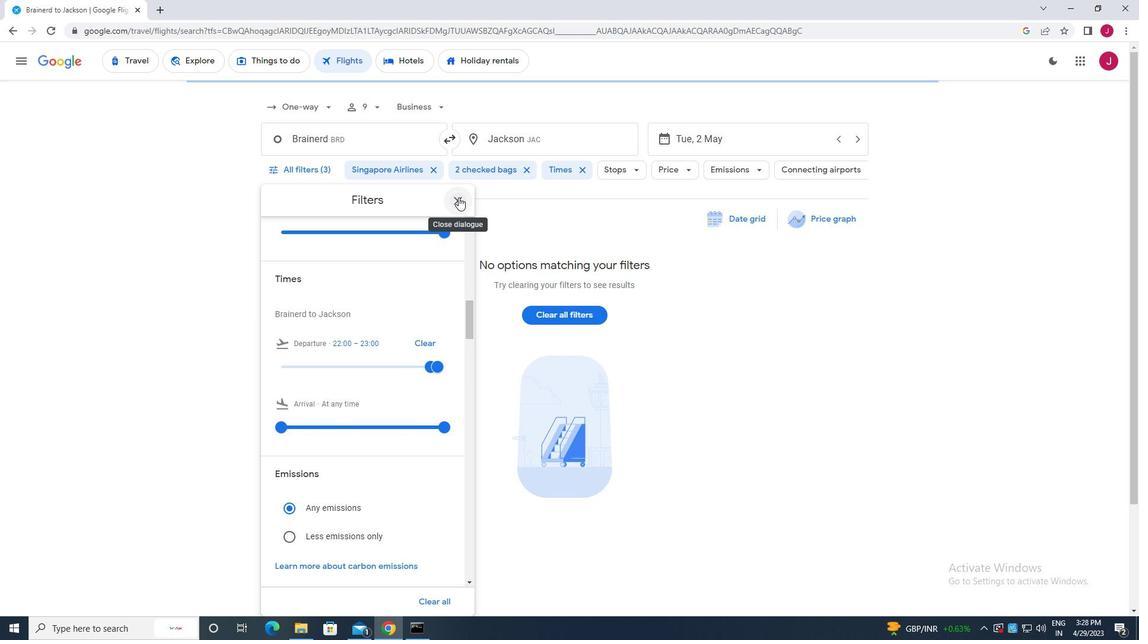 
